Task: Search one way flight ticket for 2 adults, 2 infants in seat and 1 infant on lap in first from Trenton: Trenton Mercer Airport to Laramie: Laramie Regional Airport on 8-3-2023. Choice of flights is Frontier. Number of bags: 1 carry on bag and 5 checked bags. Price is upto 100000. Outbound departure time preference is 11:30. Return departure time preference is 0:00.
Action: Mouse moved to (252, 331)
Screenshot: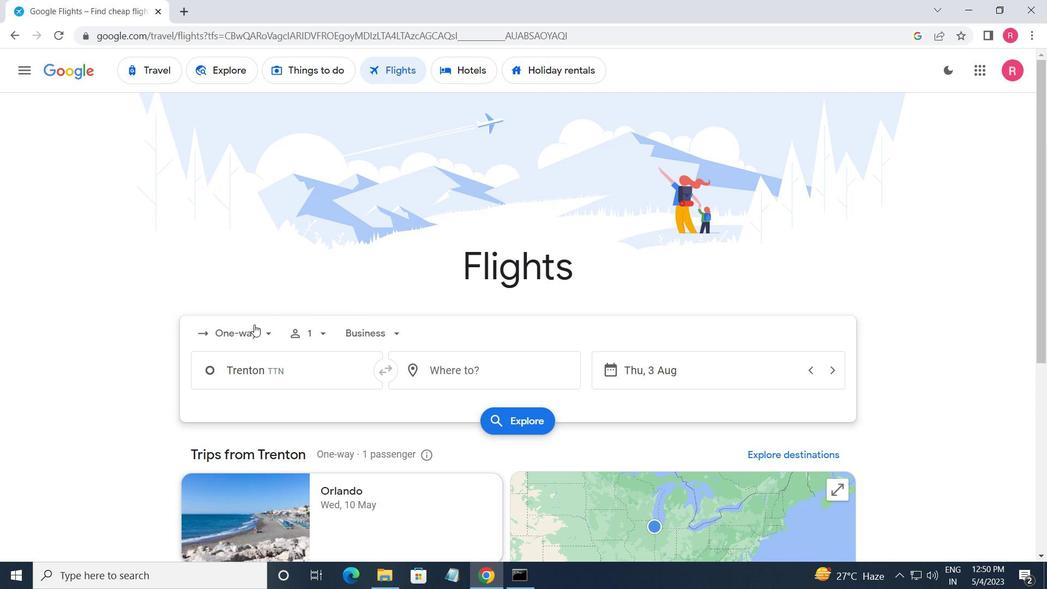 
Action: Mouse pressed left at (252, 331)
Screenshot: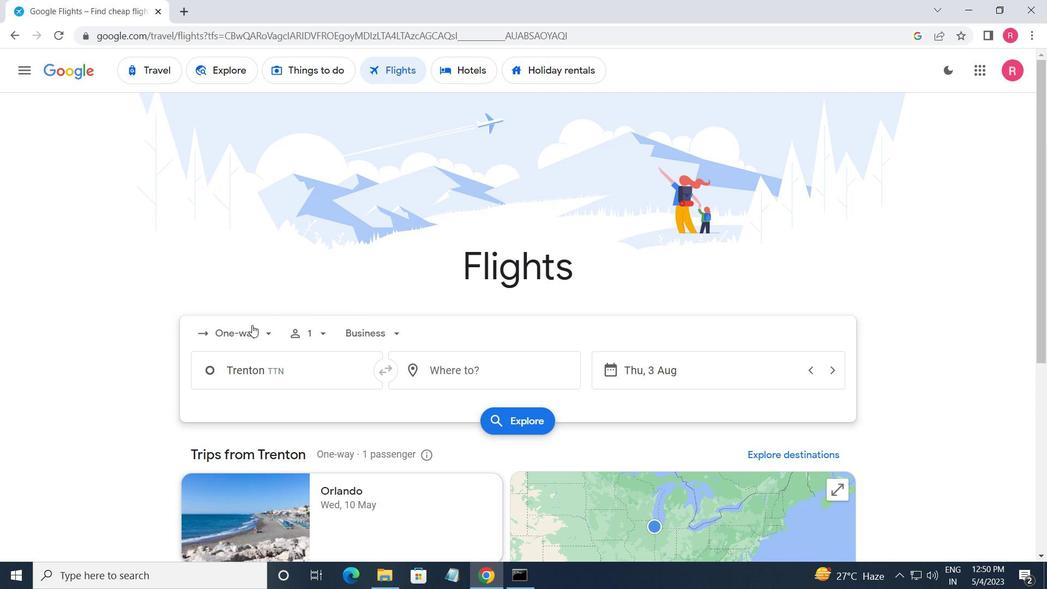 
Action: Mouse moved to (260, 342)
Screenshot: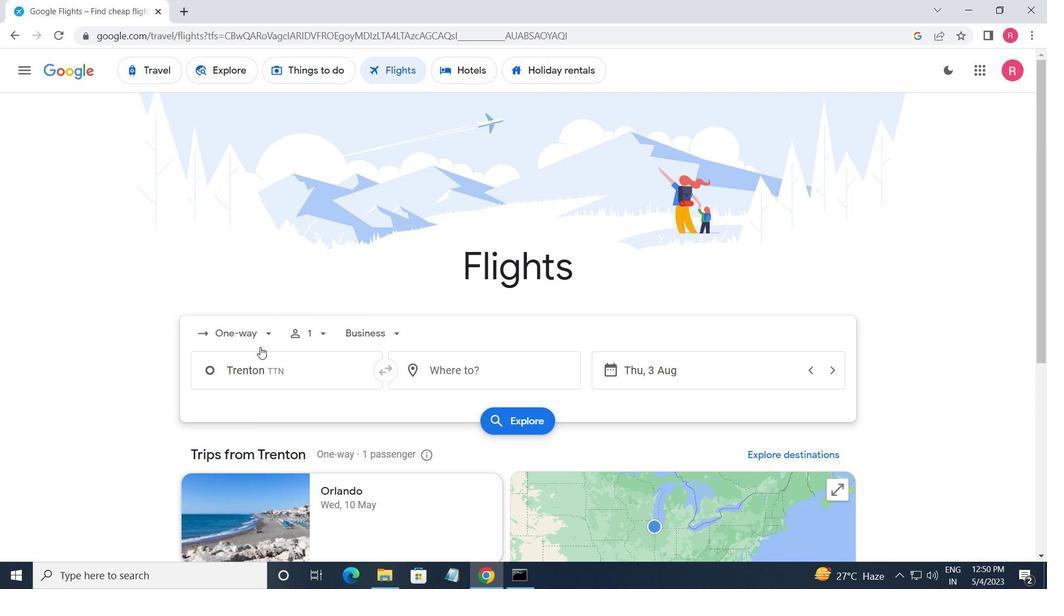 
Action: Mouse pressed left at (260, 342)
Screenshot: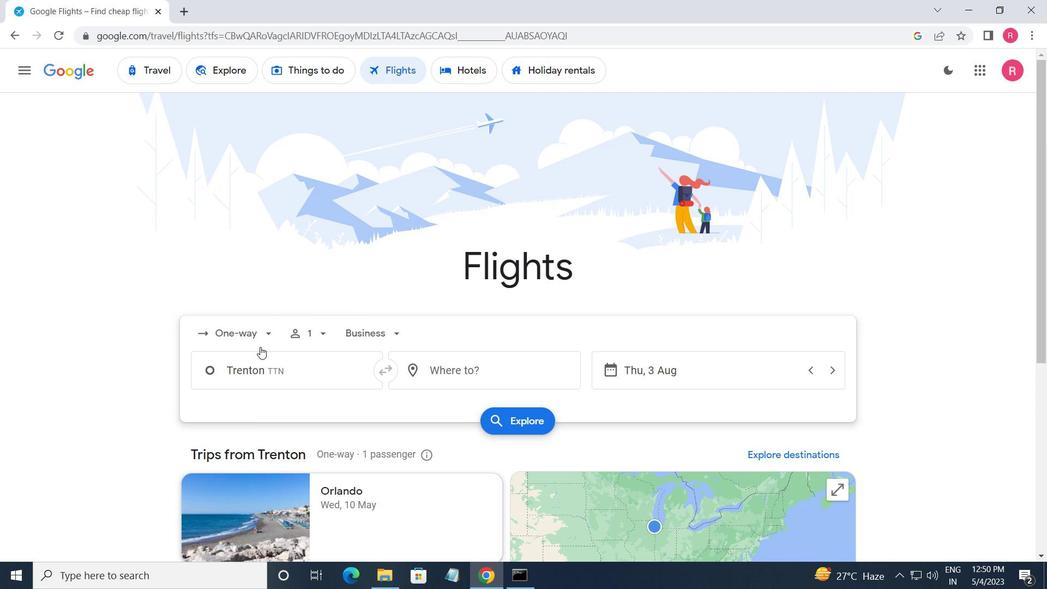 
Action: Mouse moved to (306, 342)
Screenshot: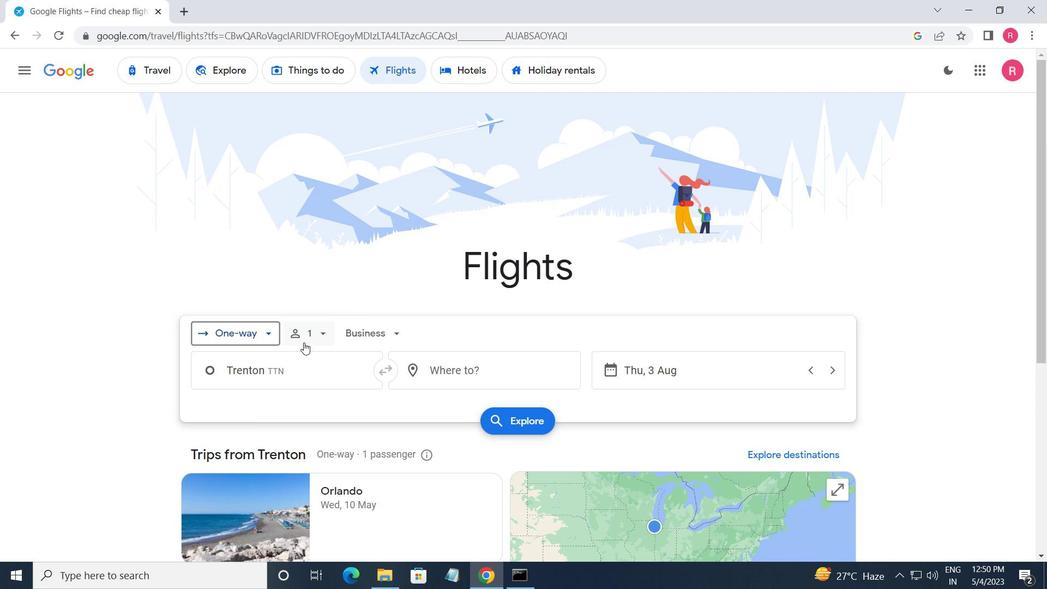 
Action: Mouse pressed left at (306, 342)
Screenshot: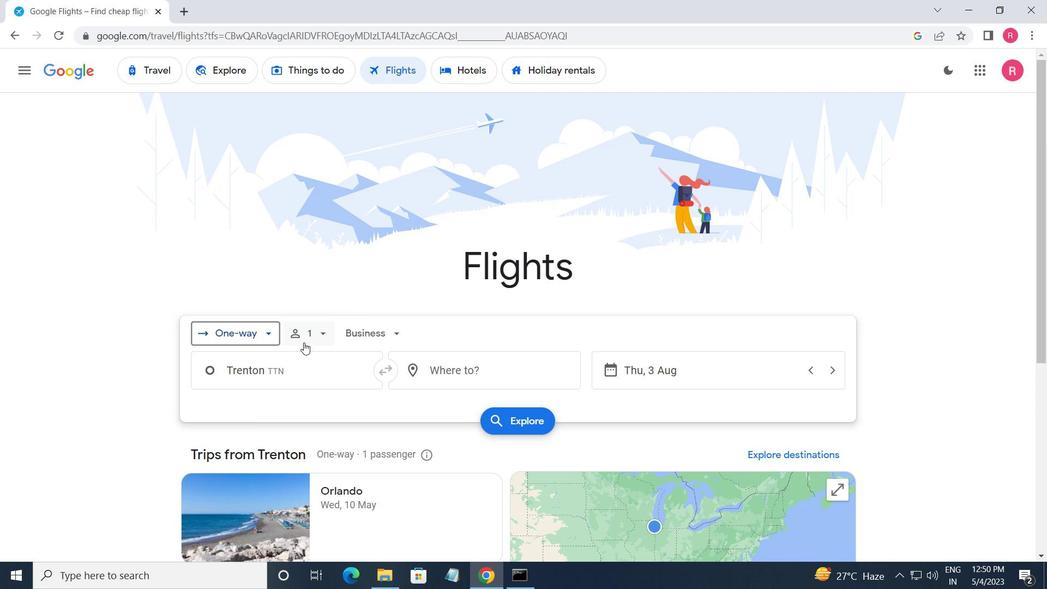 
Action: Mouse moved to (424, 368)
Screenshot: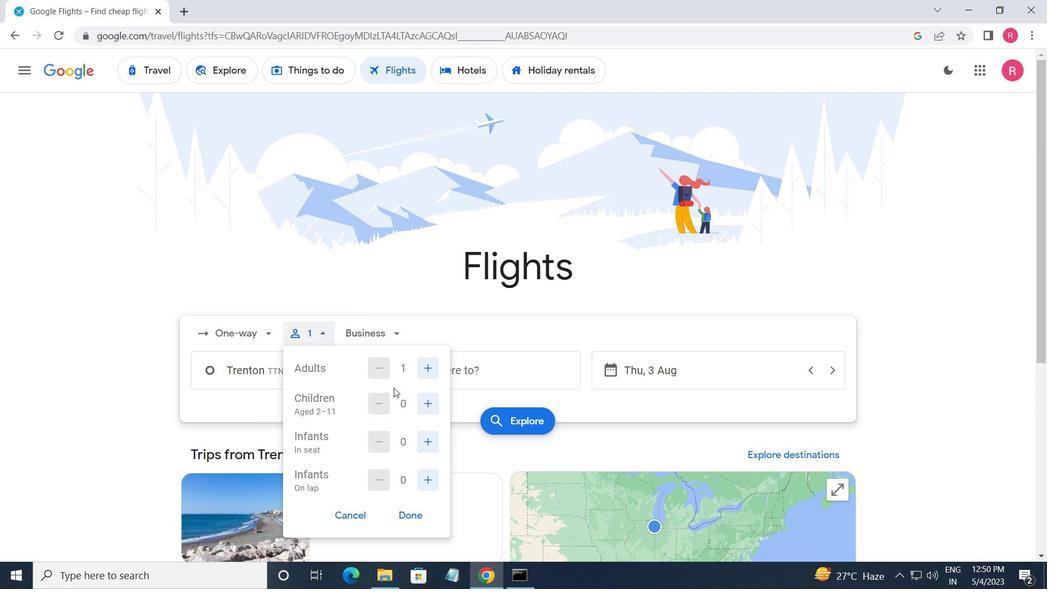 
Action: Mouse pressed left at (424, 368)
Screenshot: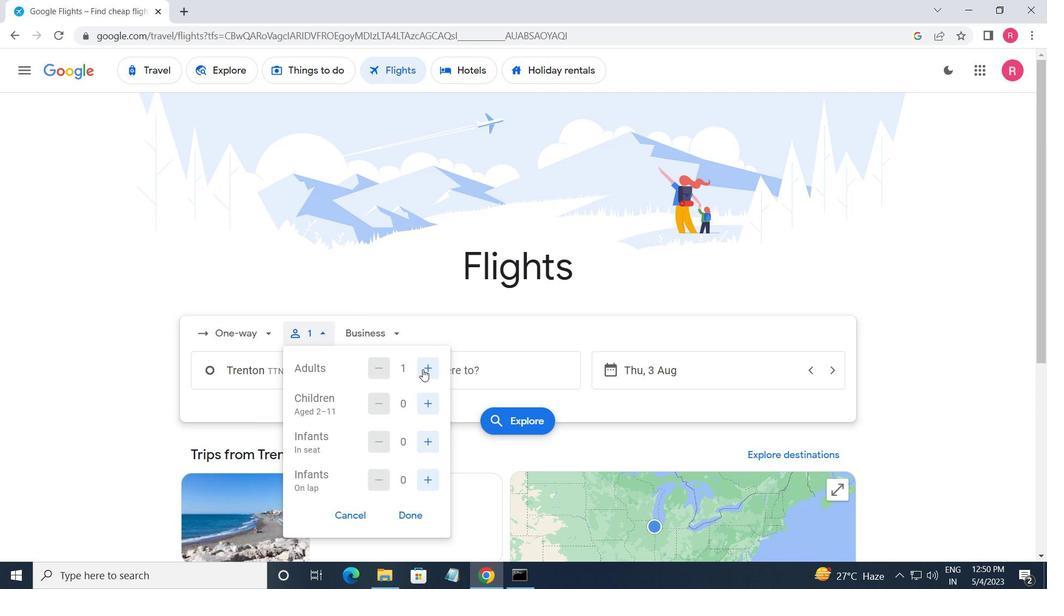 
Action: Mouse moved to (424, 402)
Screenshot: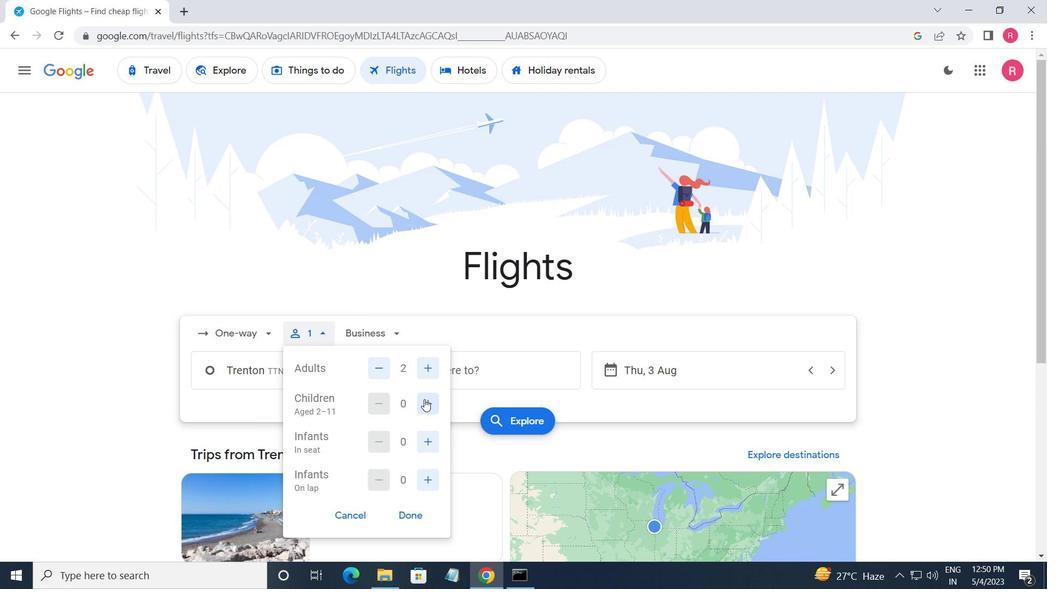 
Action: Mouse pressed left at (424, 402)
Screenshot: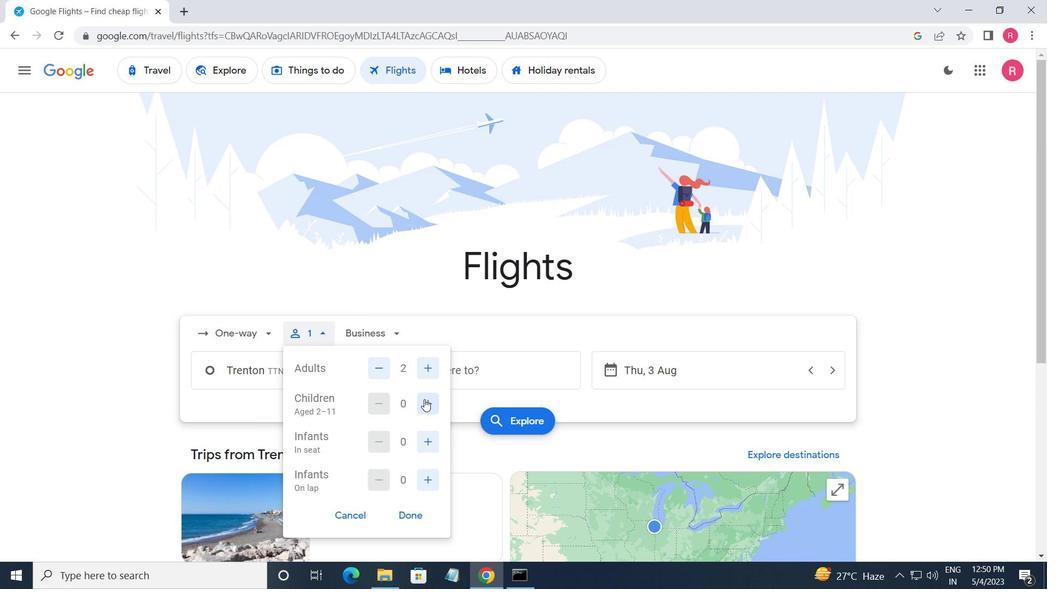 
Action: Mouse moved to (424, 403)
Screenshot: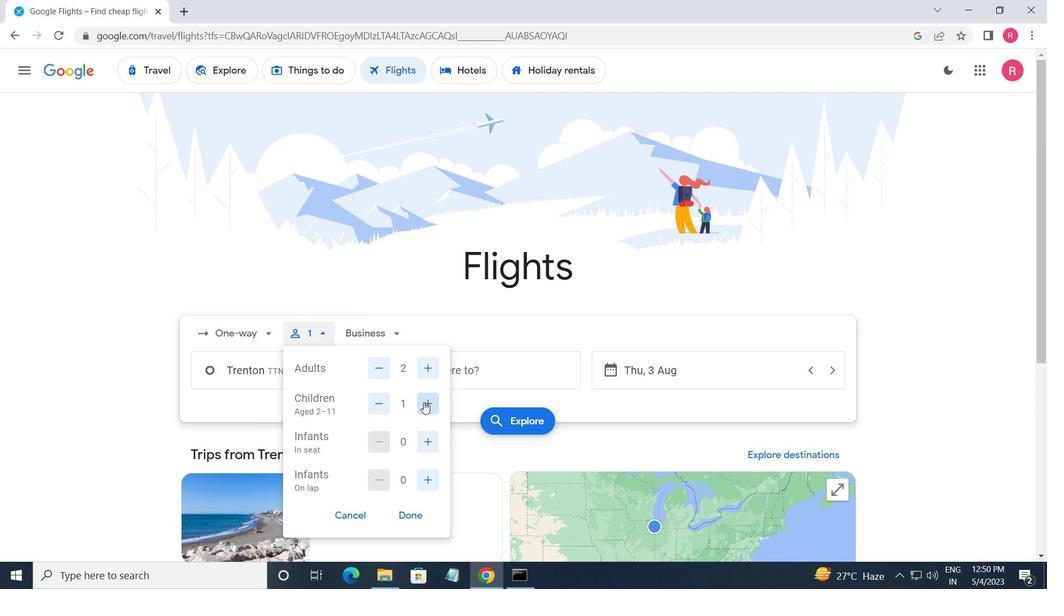
Action: Mouse pressed left at (424, 403)
Screenshot: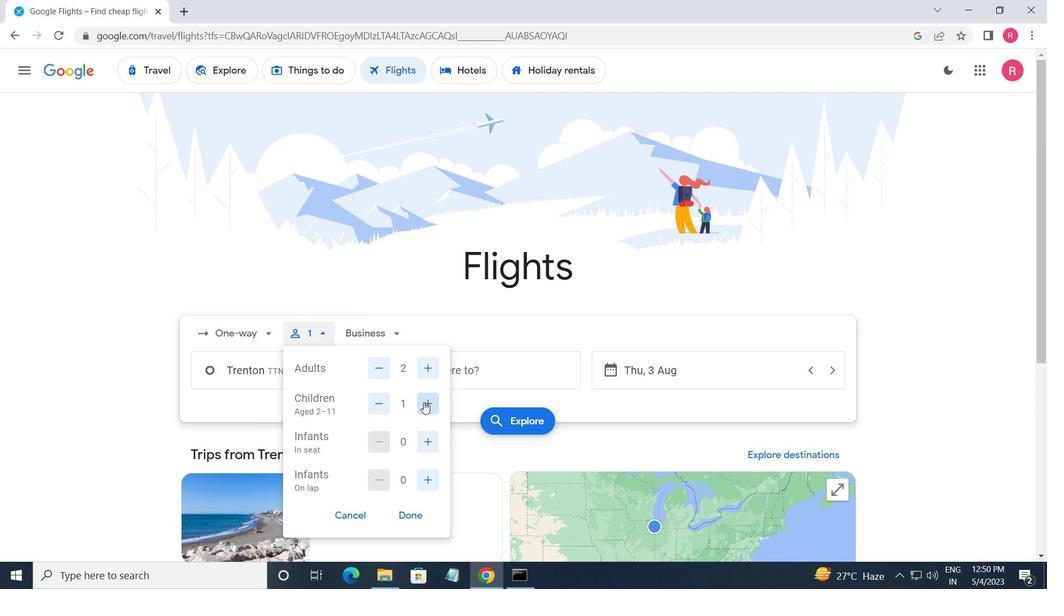 
Action: Mouse moved to (426, 431)
Screenshot: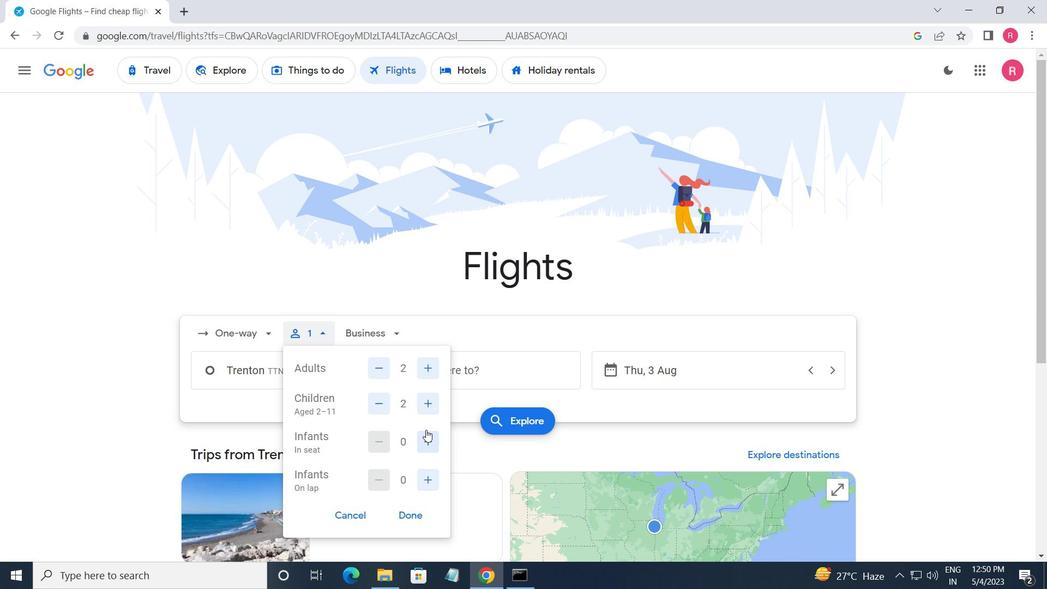 
Action: Mouse pressed left at (426, 431)
Screenshot: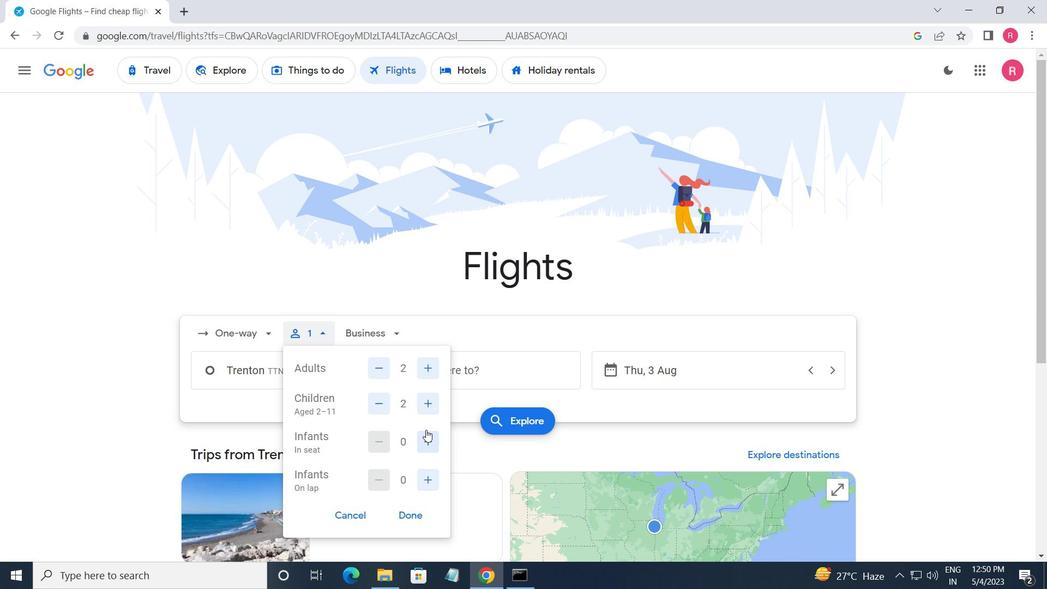 
Action: Mouse moved to (379, 335)
Screenshot: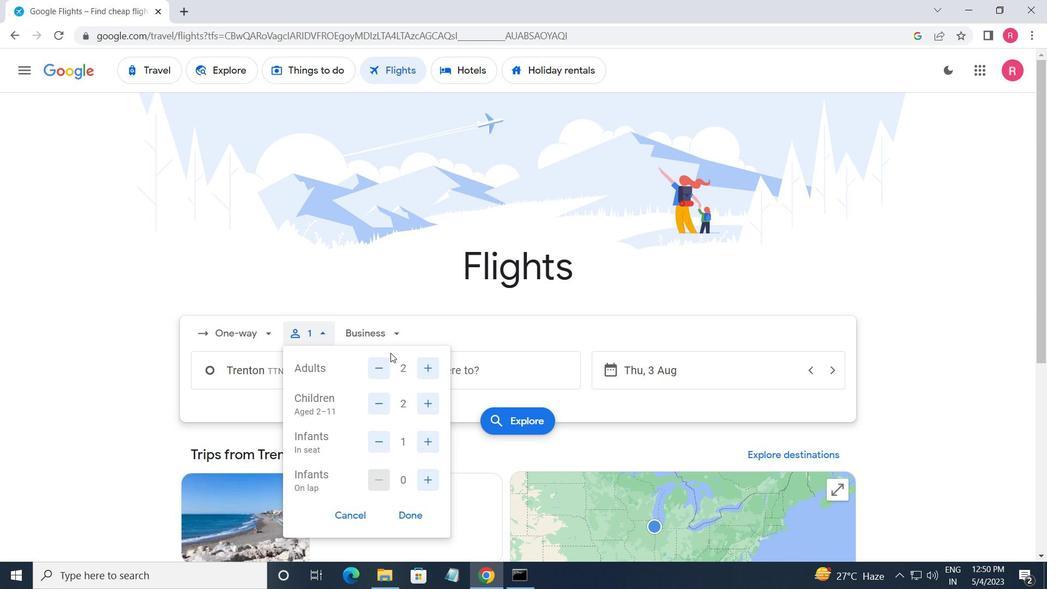 
Action: Mouse pressed left at (379, 335)
Screenshot: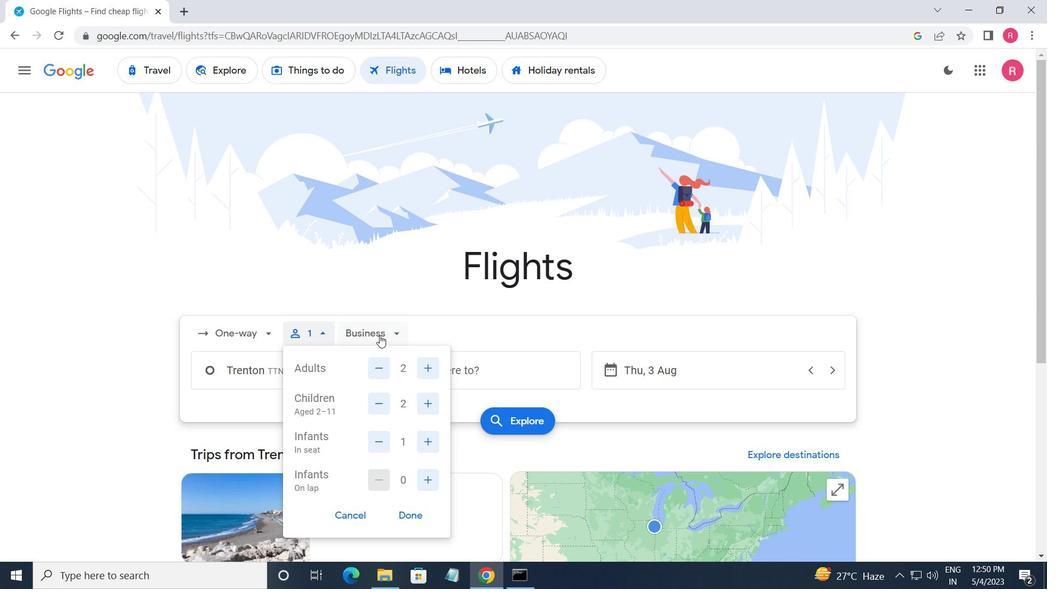 
Action: Mouse moved to (393, 461)
Screenshot: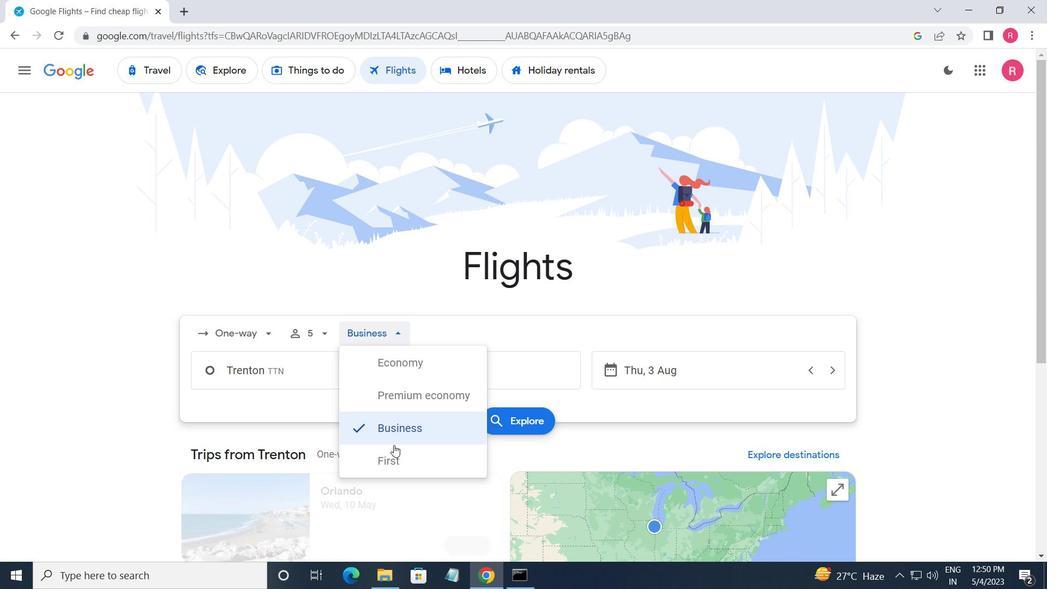 
Action: Mouse pressed left at (393, 461)
Screenshot: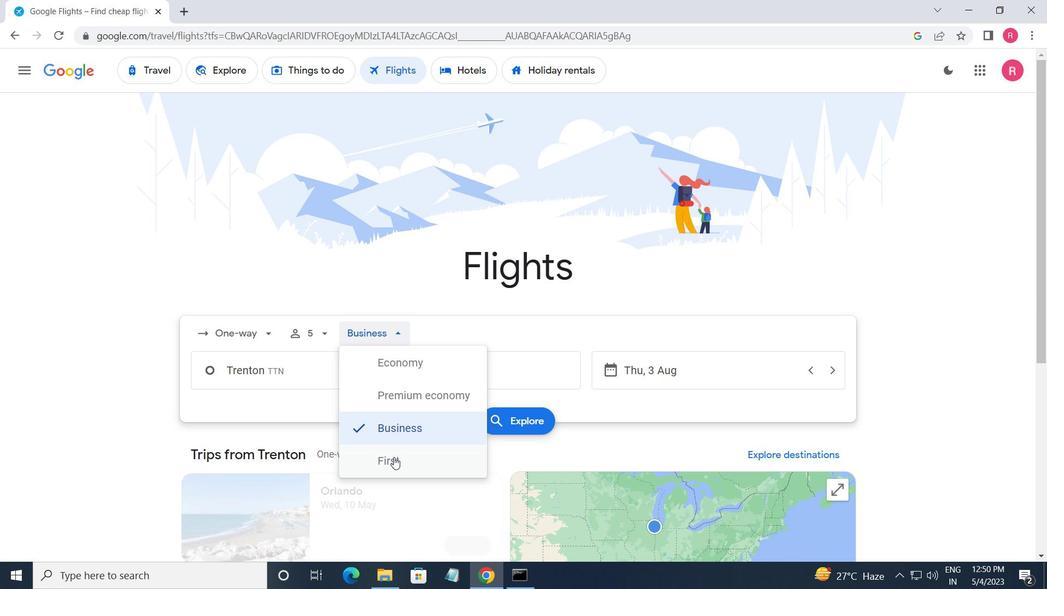 
Action: Mouse moved to (298, 378)
Screenshot: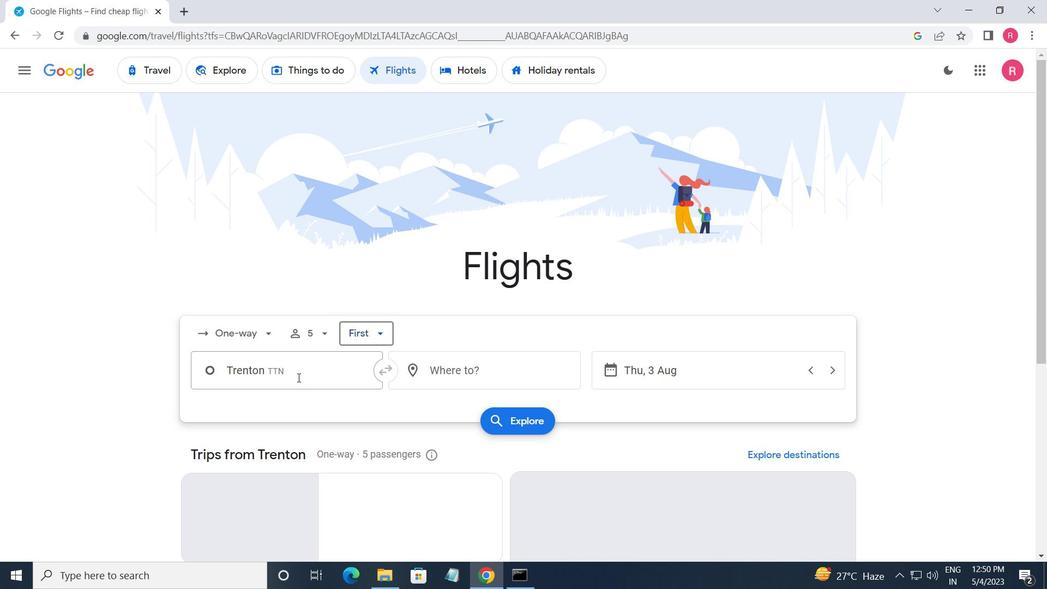 
Action: Mouse pressed left at (298, 378)
Screenshot: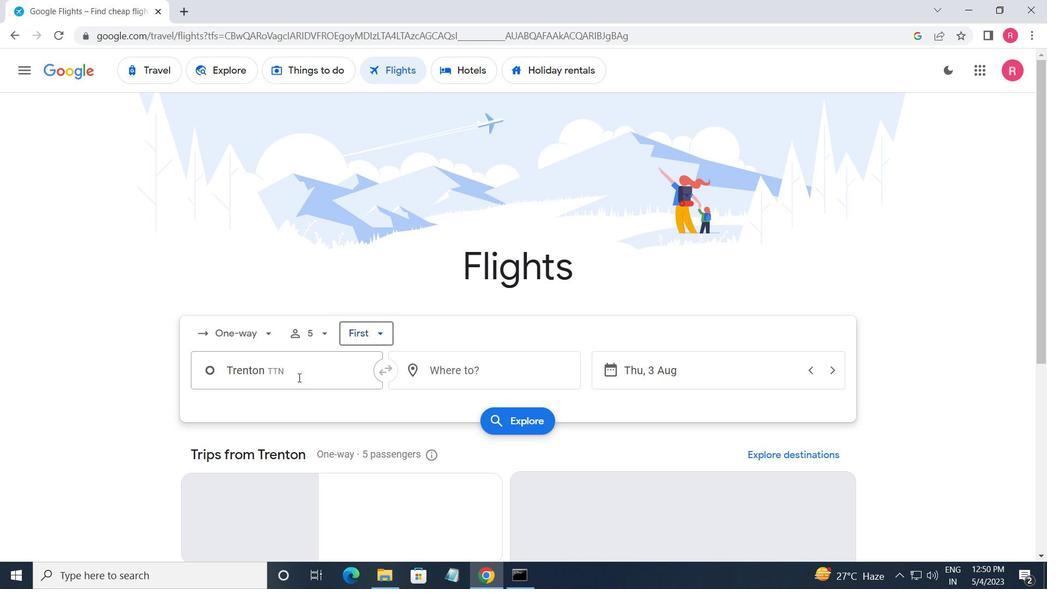 
Action: Mouse moved to (321, 441)
Screenshot: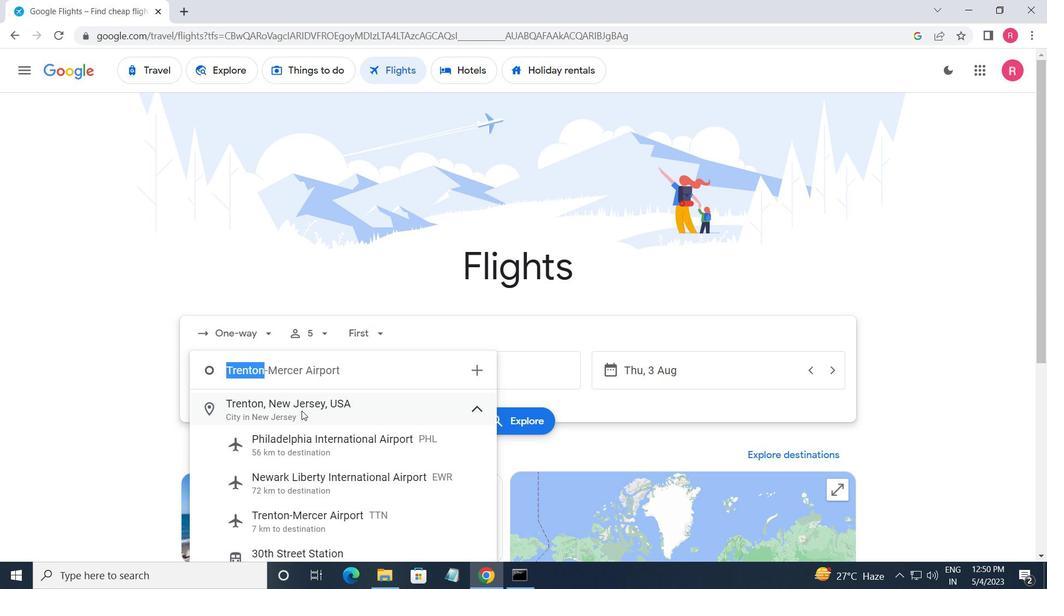 
Action: Mouse scrolled (321, 440) with delta (0, 0)
Screenshot: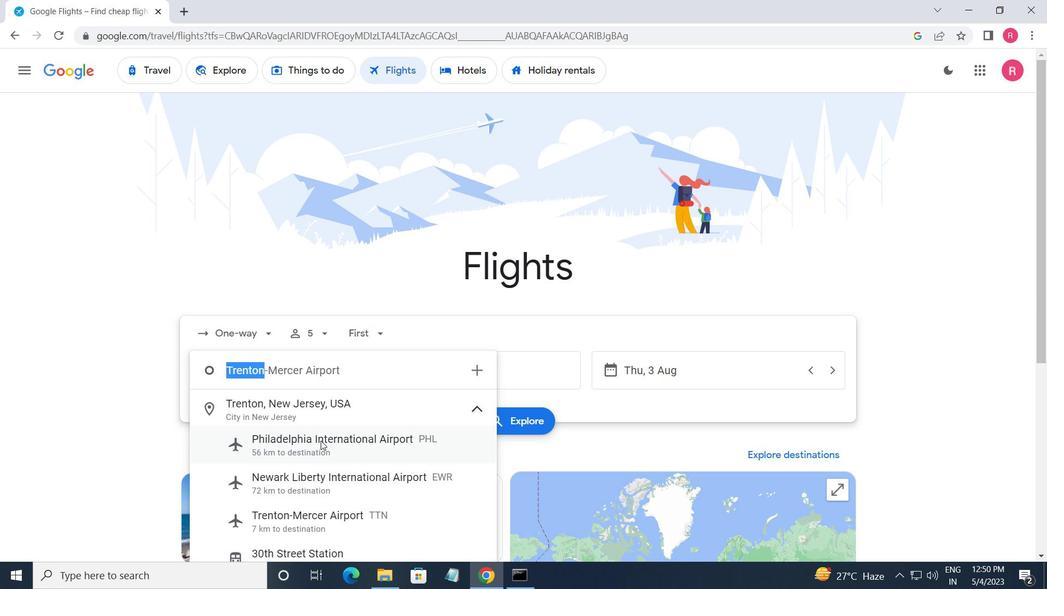 
Action: Mouse moved to (326, 439)
Screenshot: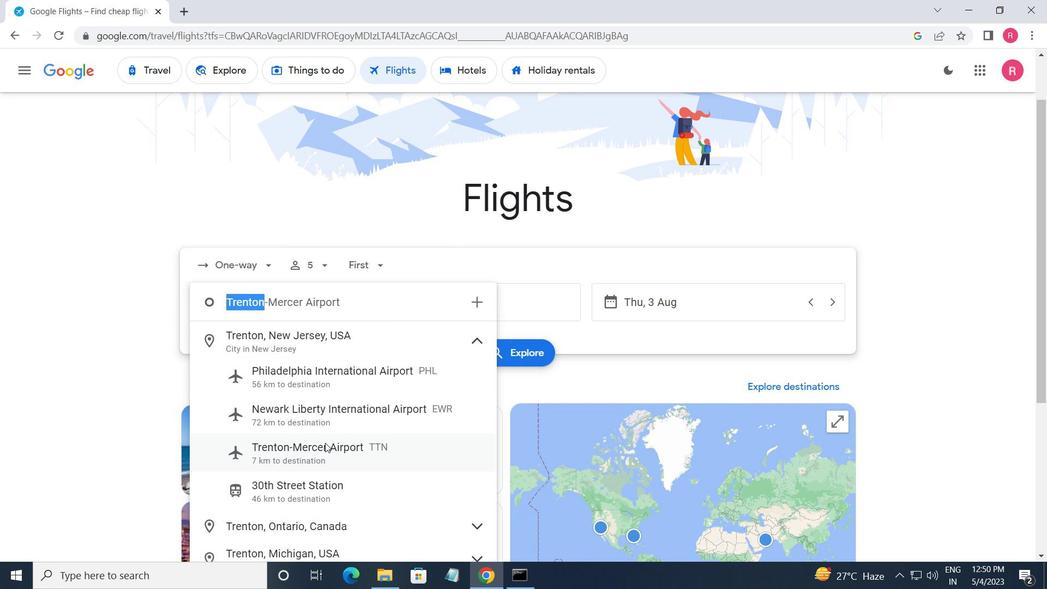 
Action: Mouse pressed left at (326, 439)
Screenshot: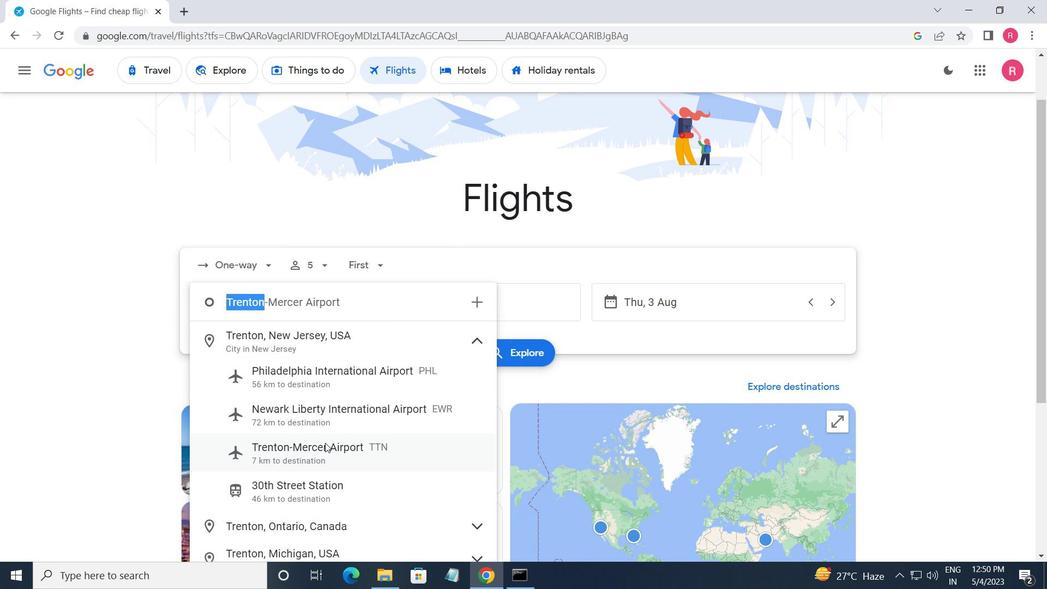 
Action: Mouse moved to (430, 308)
Screenshot: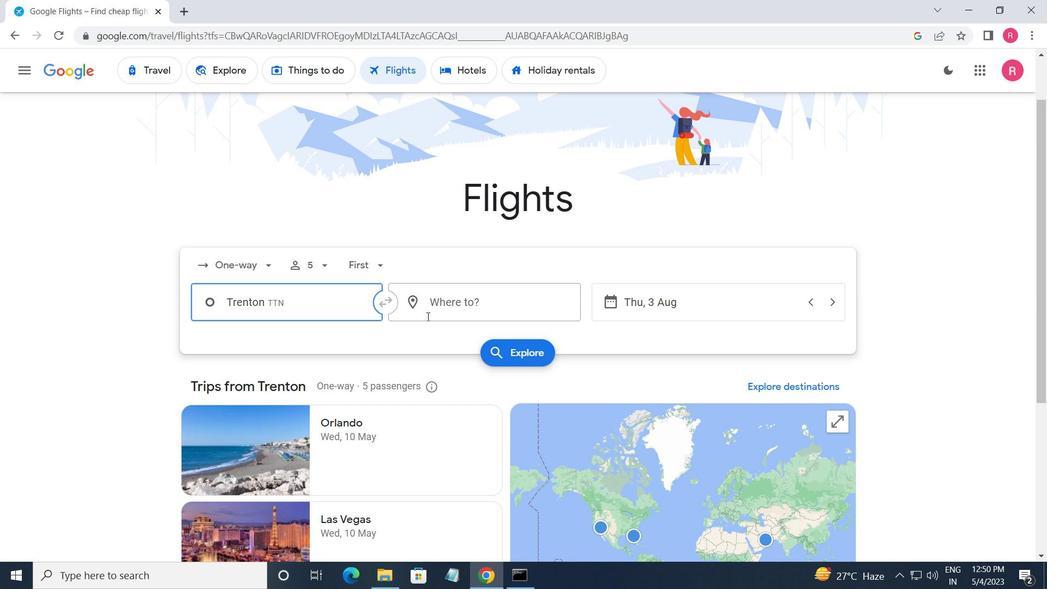 
Action: Mouse pressed left at (430, 308)
Screenshot: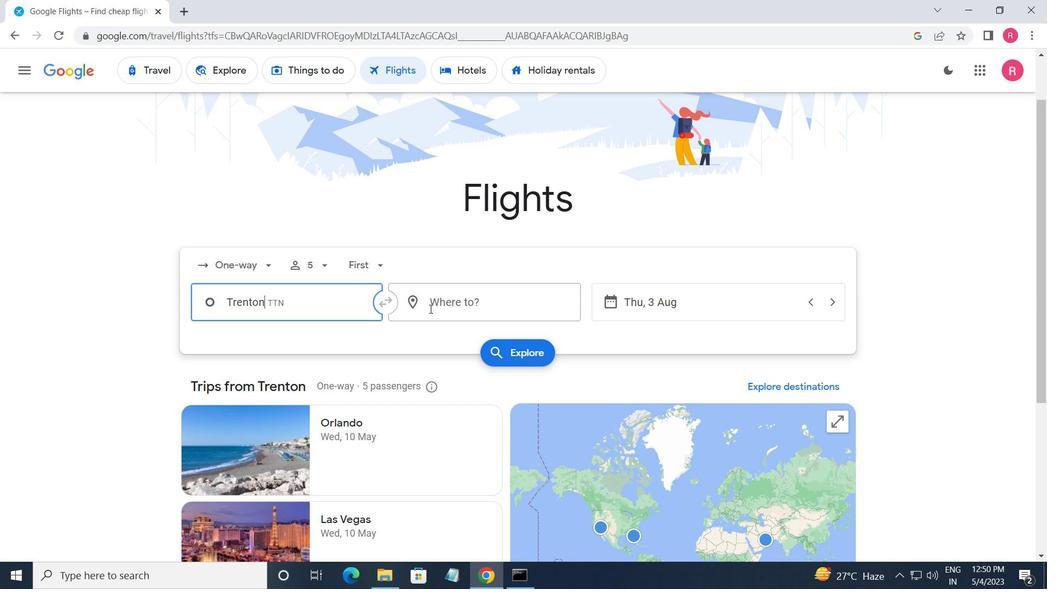 
Action: Mouse moved to (463, 438)
Screenshot: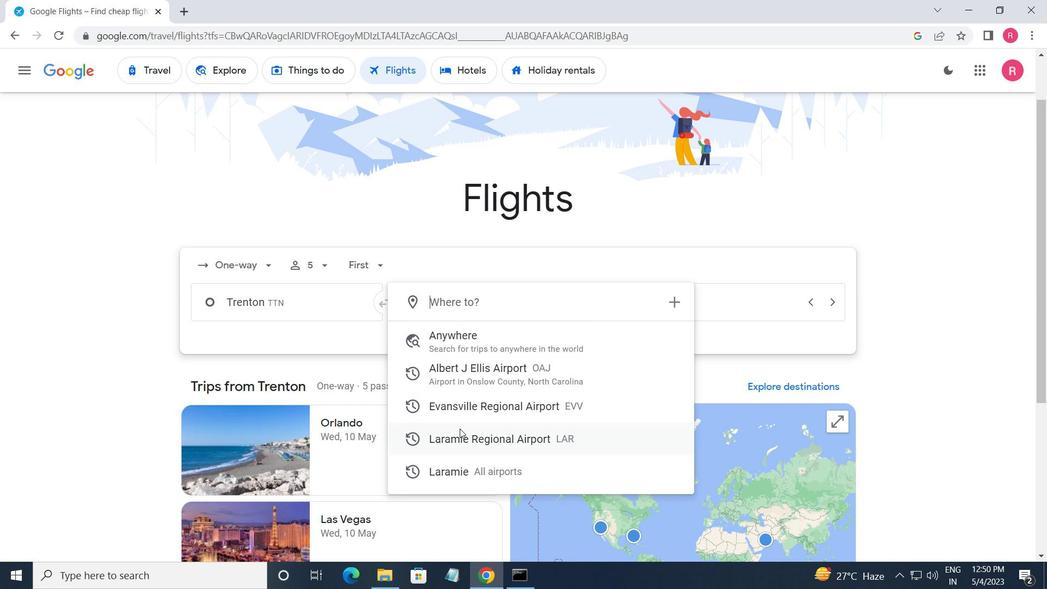 
Action: Mouse pressed left at (463, 438)
Screenshot: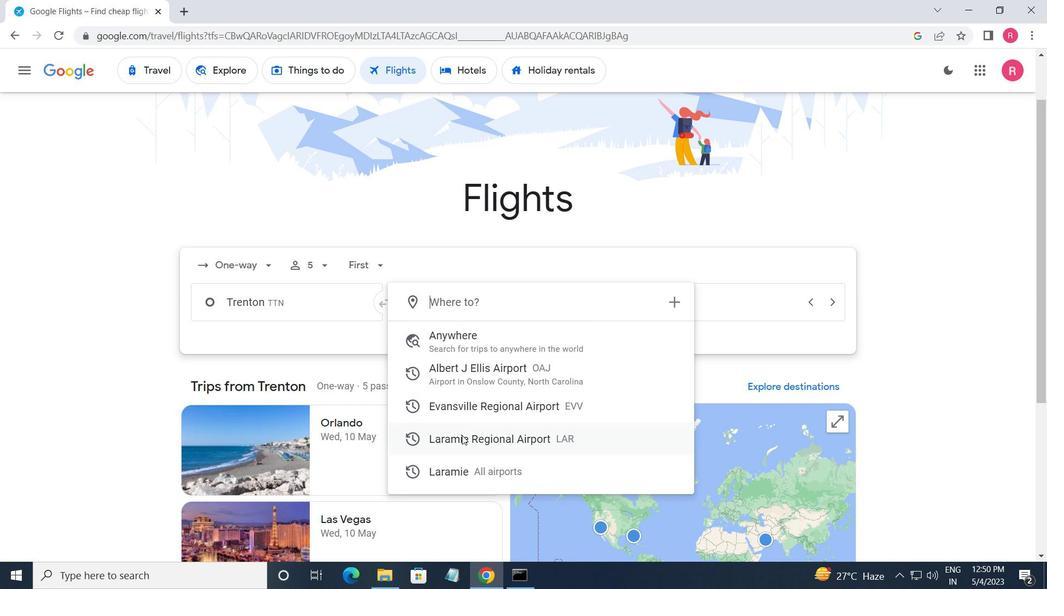 
Action: Mouse moved to (690, 302)
Screenshot: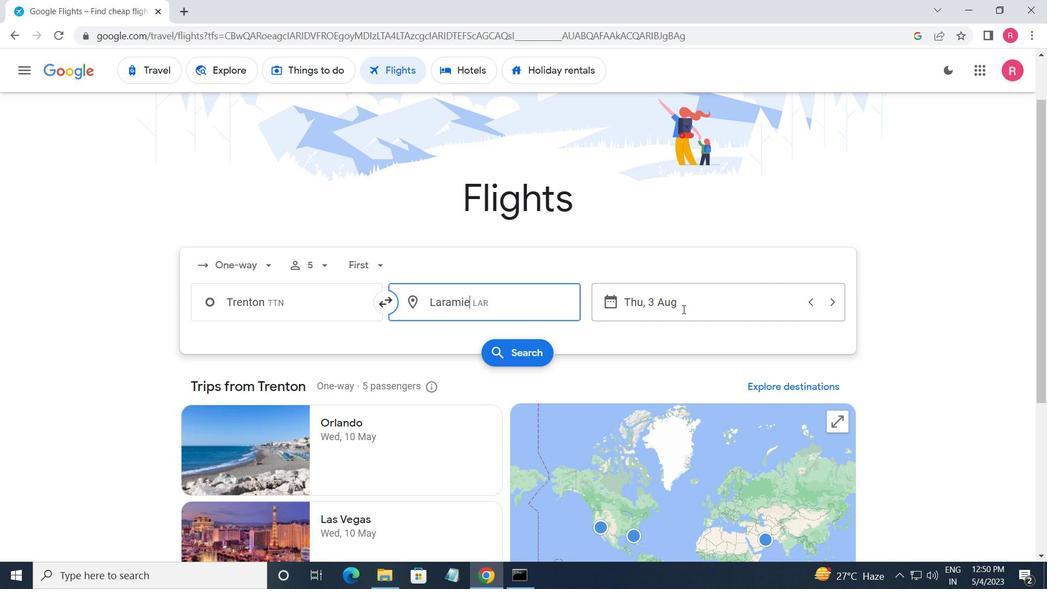 
Action: Mouse pressed left at (690, 302)
Screenshot: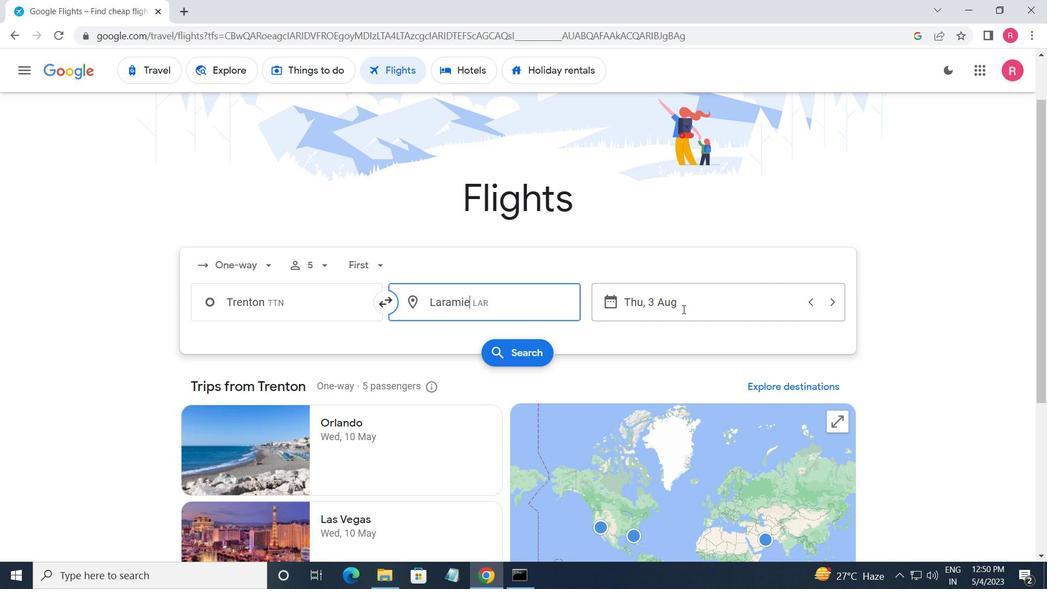 
Action: Mouse moved to (491, 314)
Screenshot: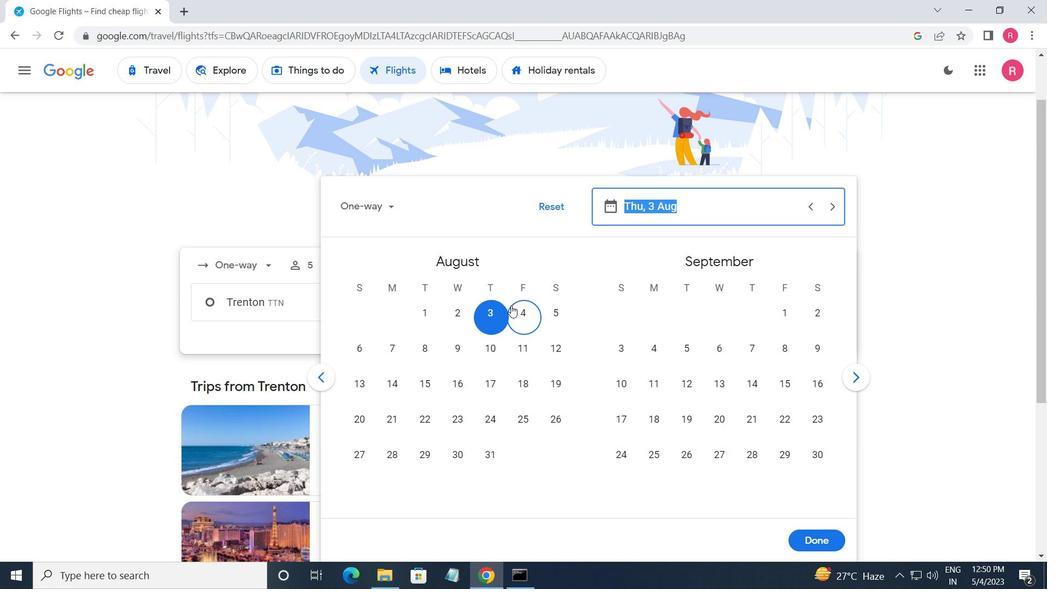 
Action: Mouse pressed left at (491, 314)
Screenshot: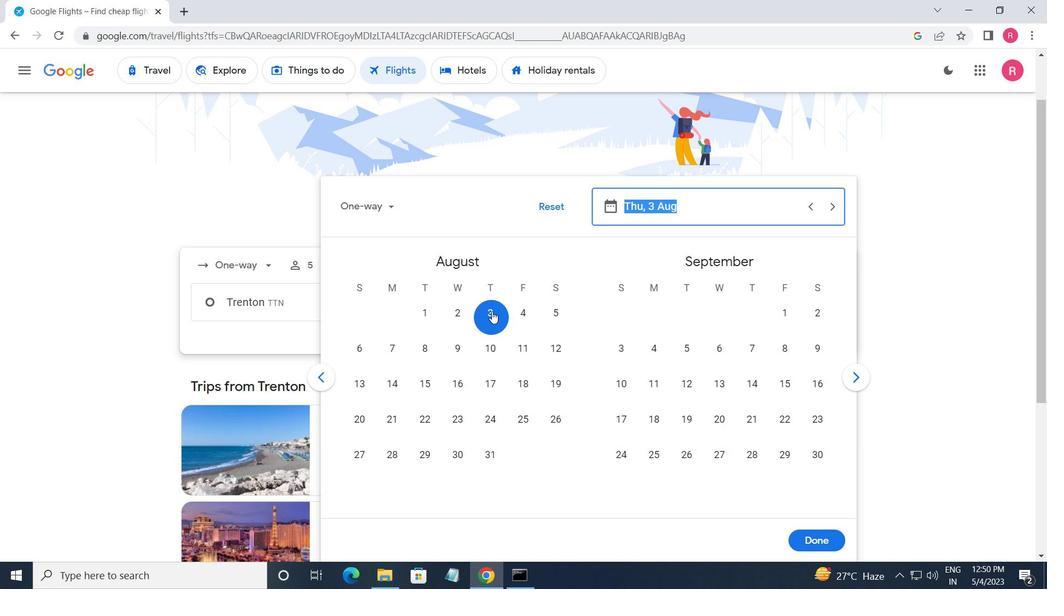 
Action: Mouse moved to (821, 550)
Screenshot: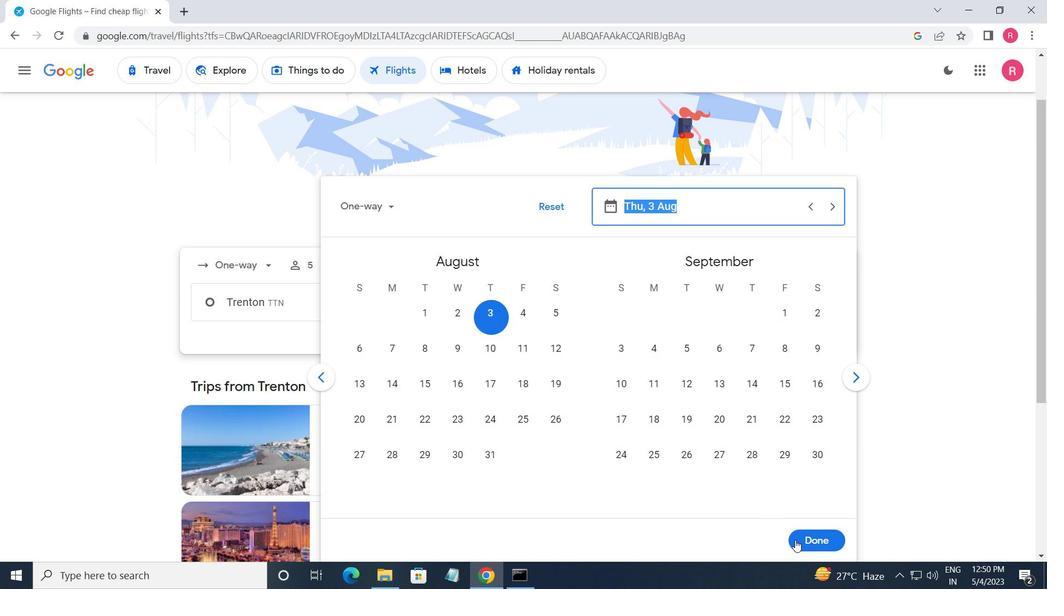 
Action: Mouse pressed left at (821, 550)
Screenshot: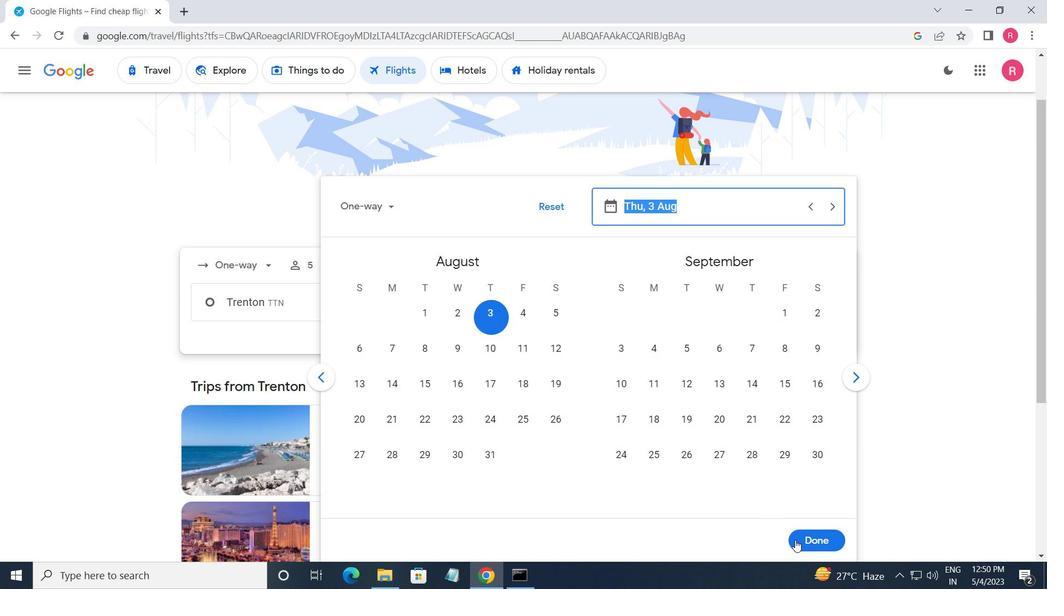 
Action: Mouse moved to (498, 354)
Screenshot: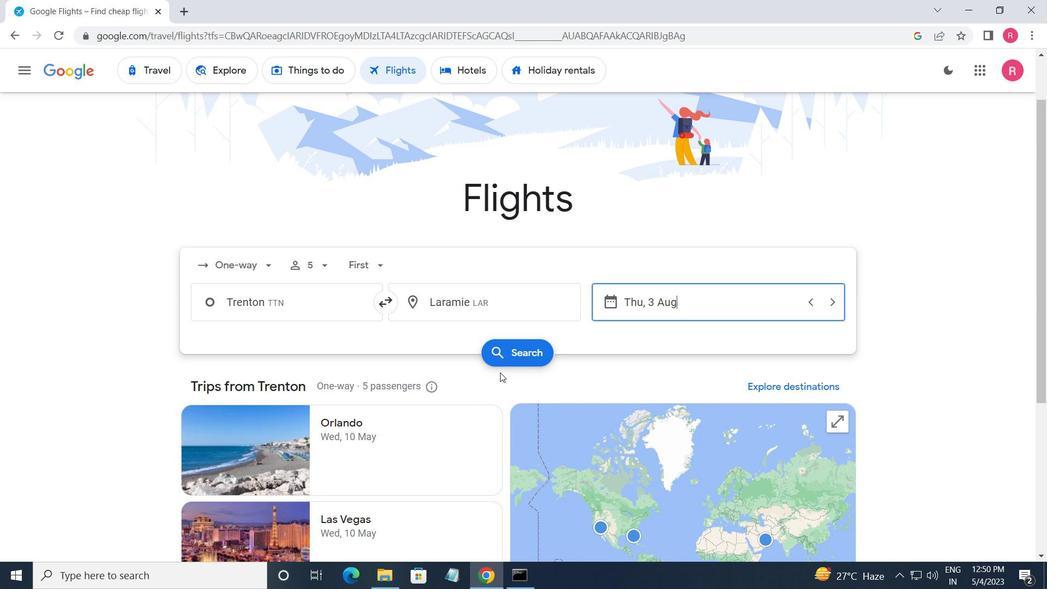 
Action: Mouse pressed left at (498, 354)
Screenshot: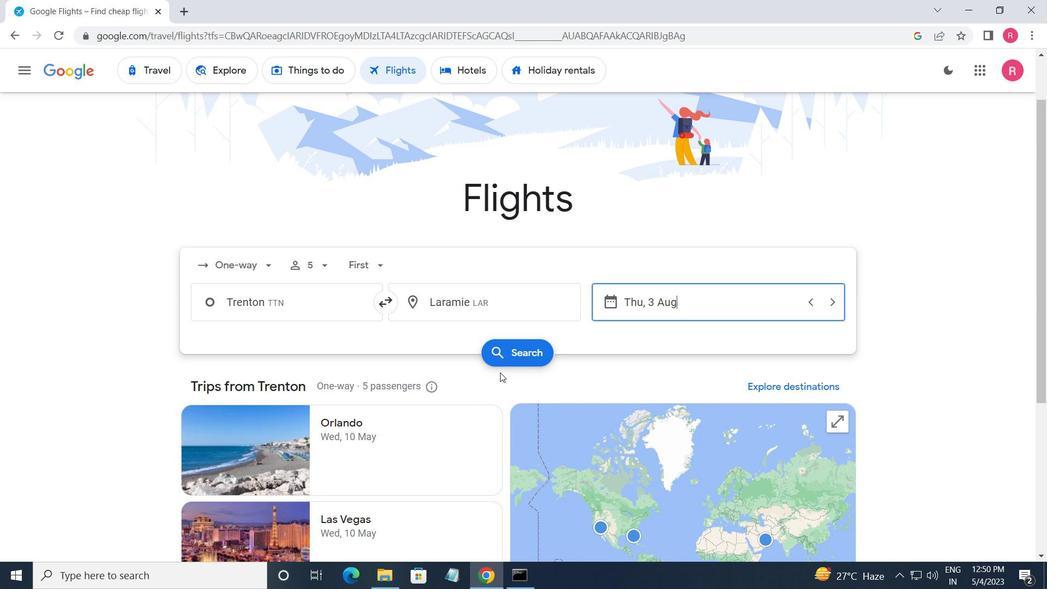 
Action: Mouse moved to (200, 210)
Screenshot: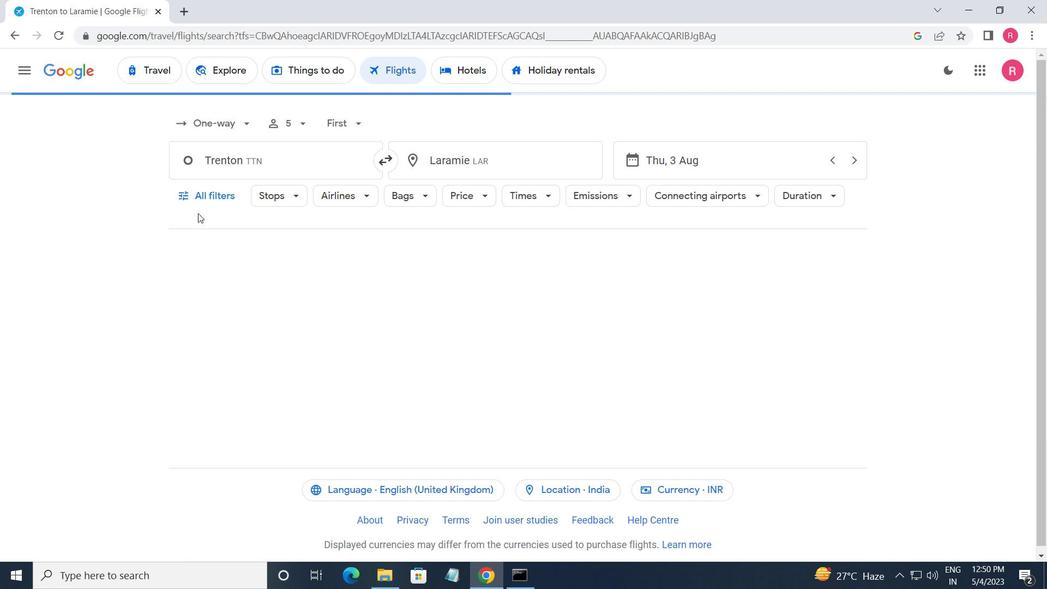 
Action: Mouse pressed left at (200, 210)
Screenshot: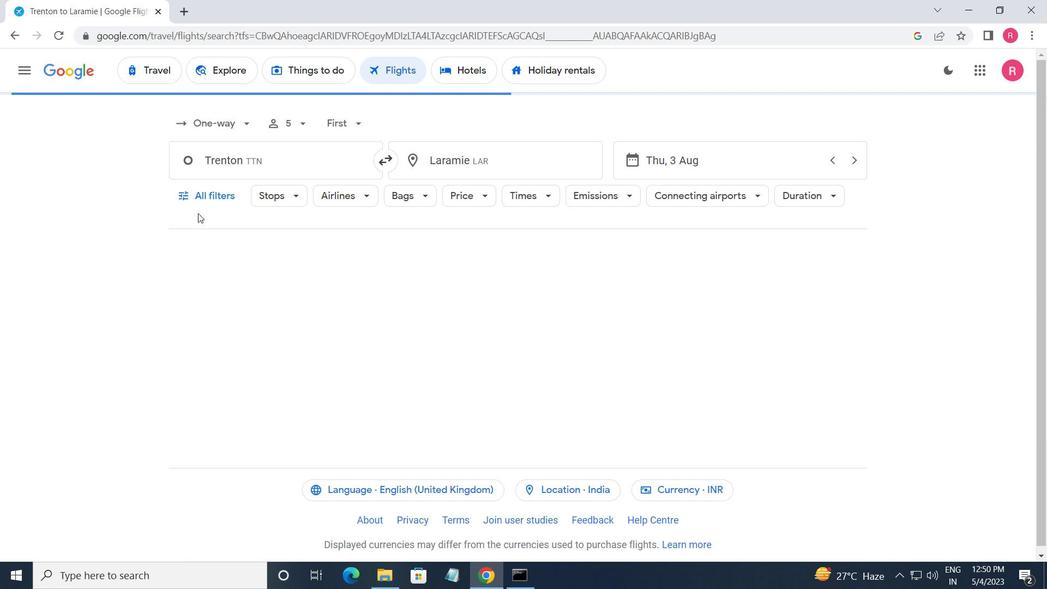 
Action: Mouse moved to (248, 347)
Screenshot: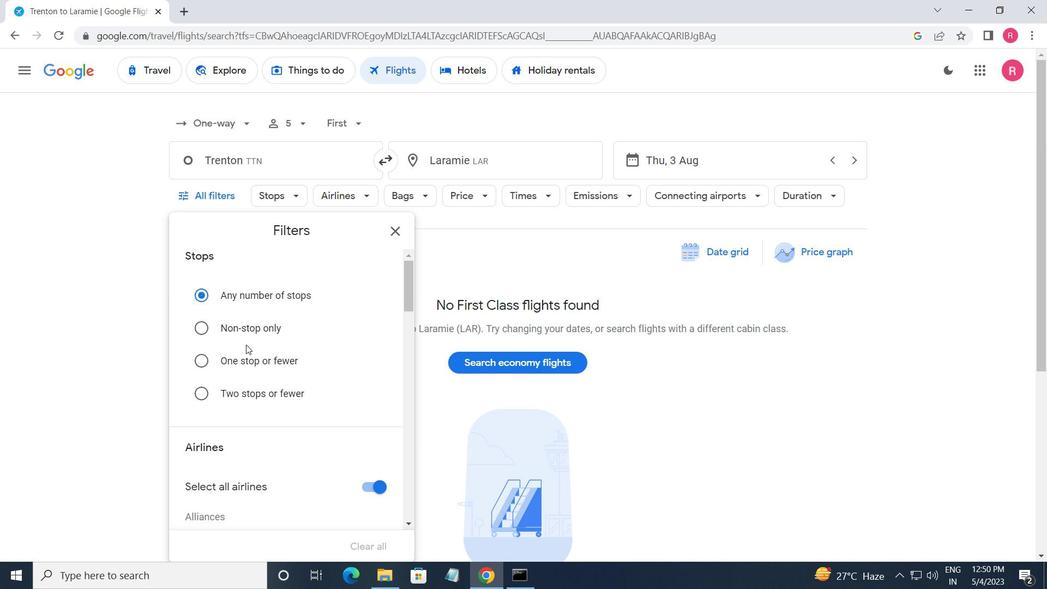 
Action: Mouse scrolled (248, 346) with delta (0, 0)
Screenshot: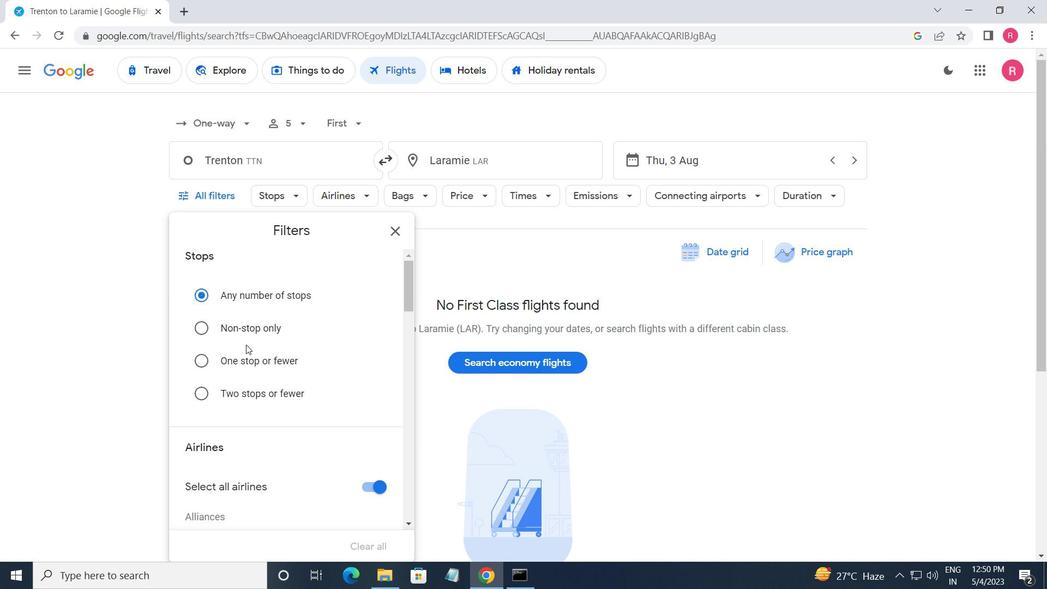 
Action: Mouse moved to (251, 349)
Screenshot: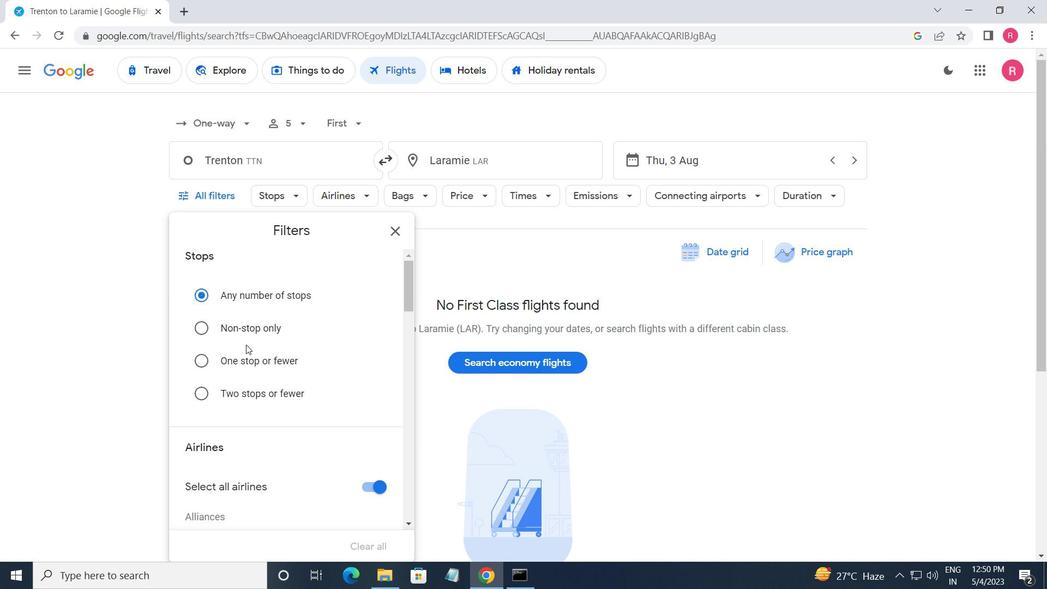 
Action: Mouse scrolled (251, 349) with delta (0, 0)
Screenshot: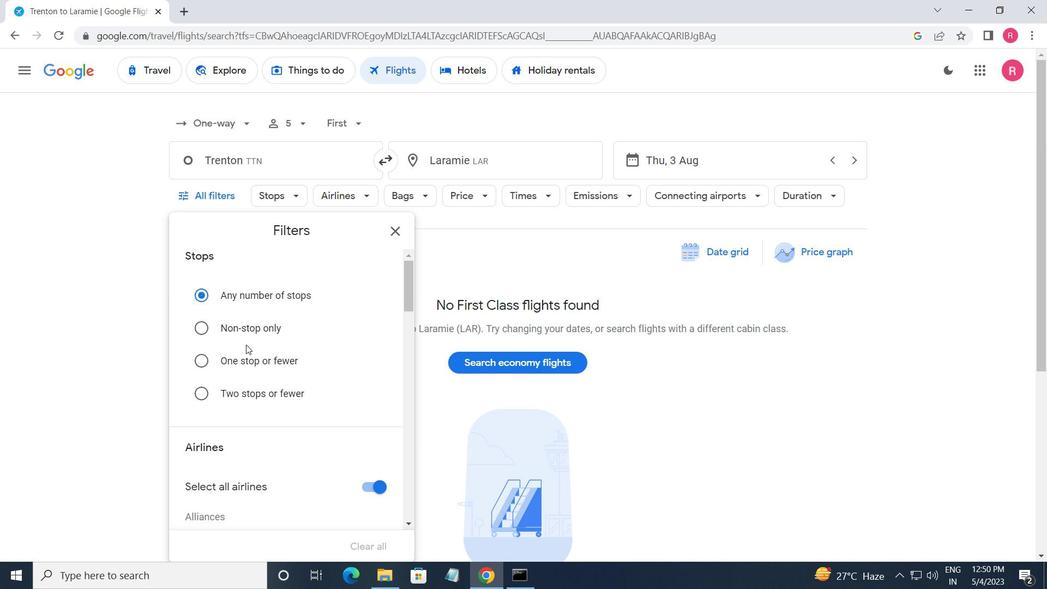 
Action: Mouse moved to (252, 349)
Screenshot: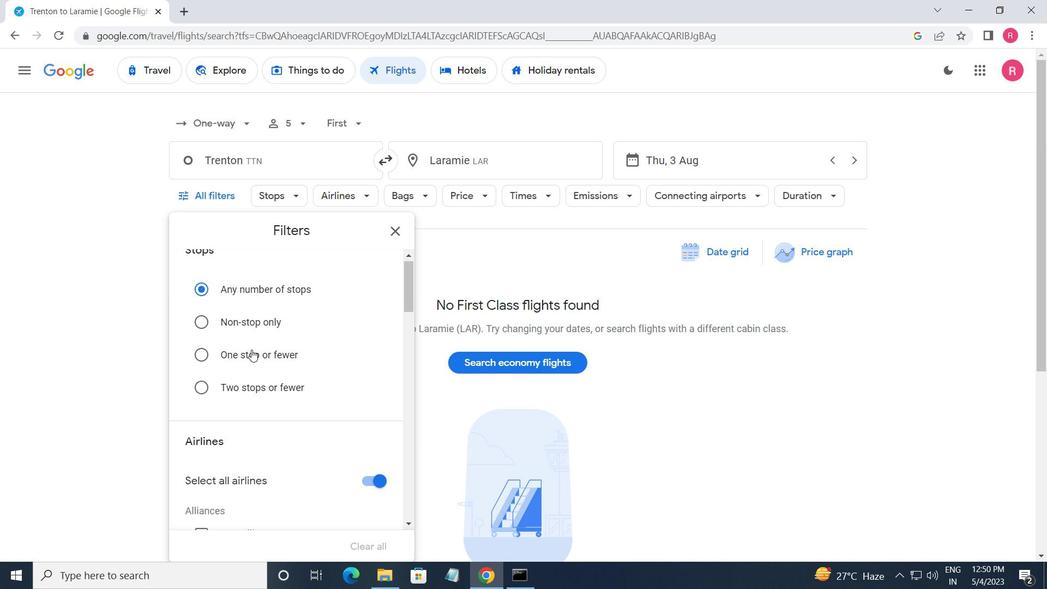
Action: Mouse scrolled (252, 349) with delta (0, 0)
Screenshot: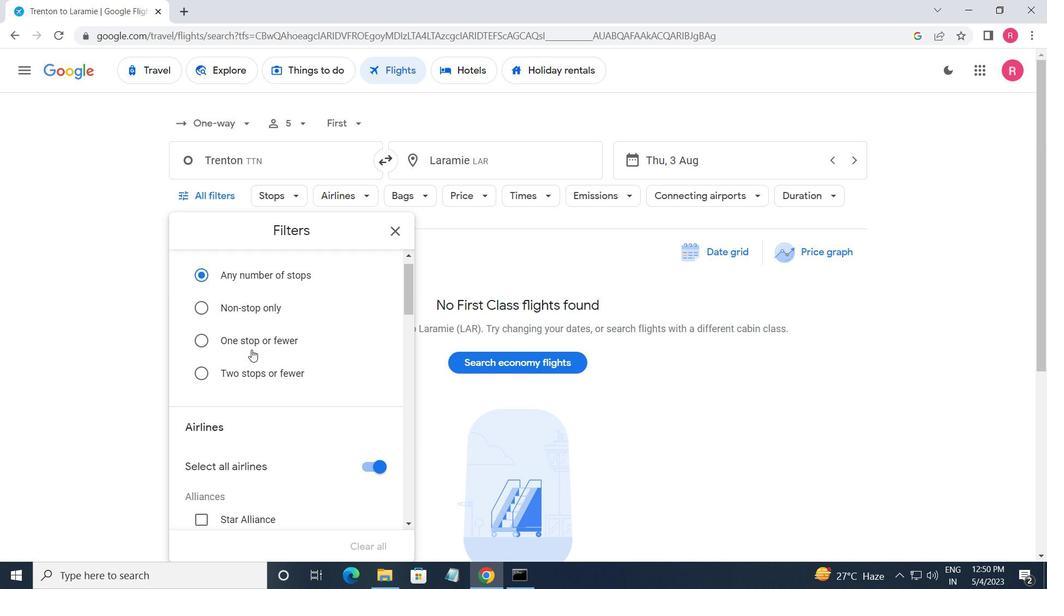 
Action: Mouse moved to (253, 349)
Screenshot: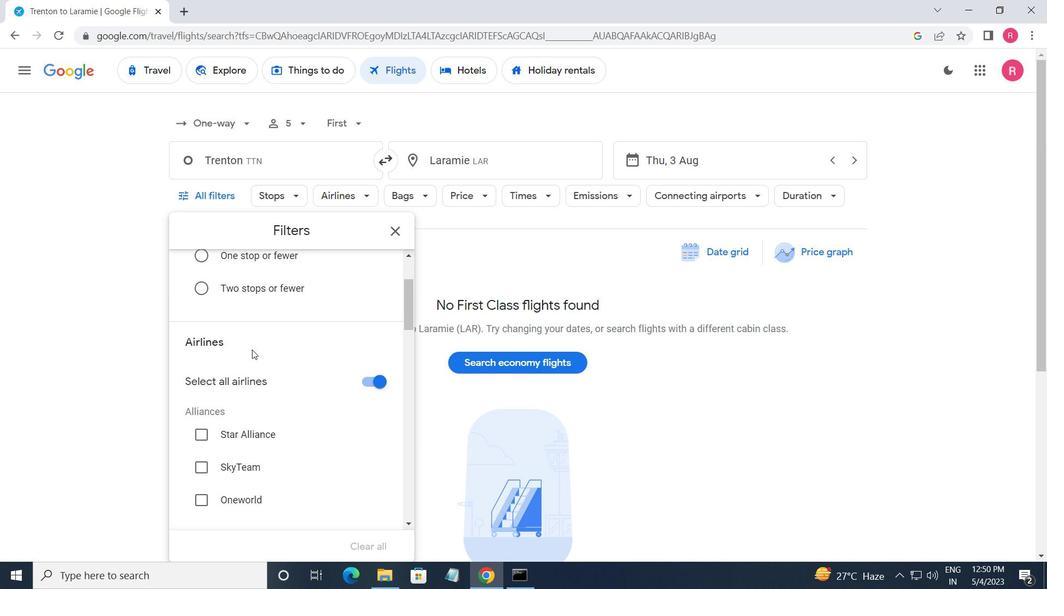 
Action: Mouse scrolled (253, 349) with delta (0, 0)
Screenshot: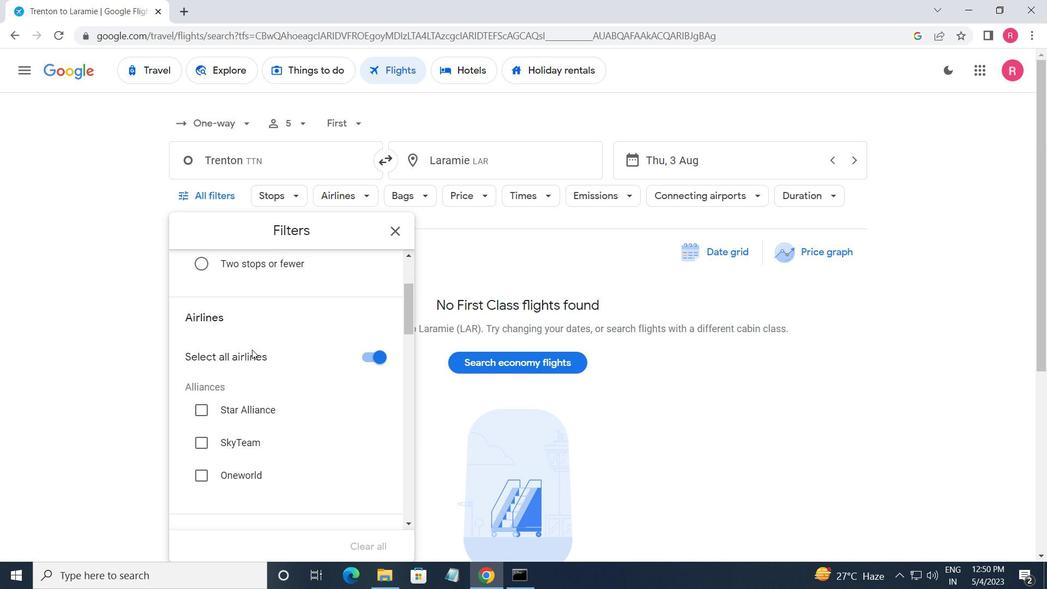 
Action: Mouse moved to (254, 345)
Screenshot: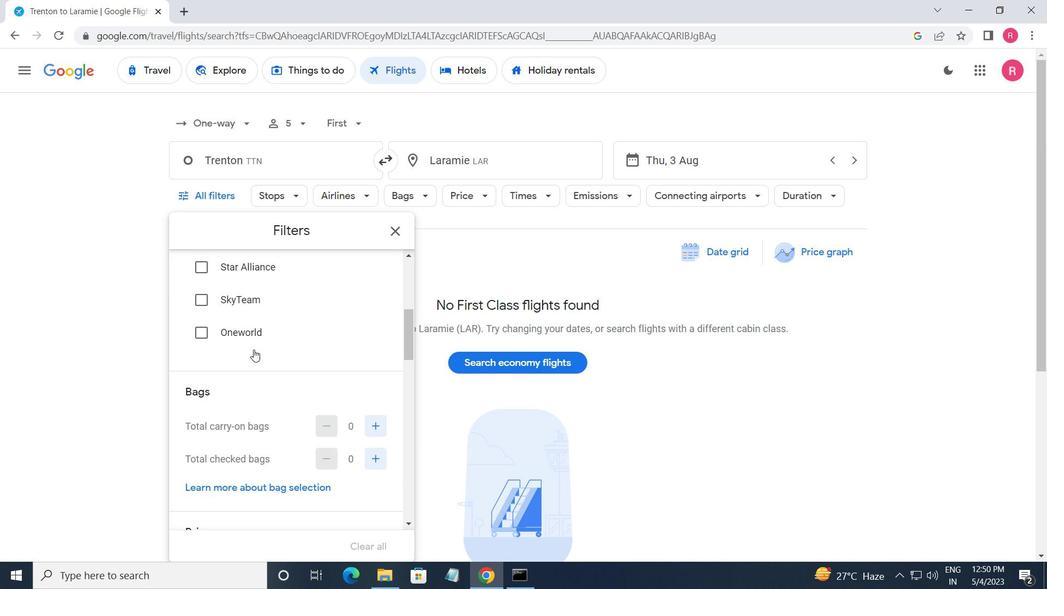 
Action: Mouse scrolled (254, 345) with delta (0, 0)
Screenshot: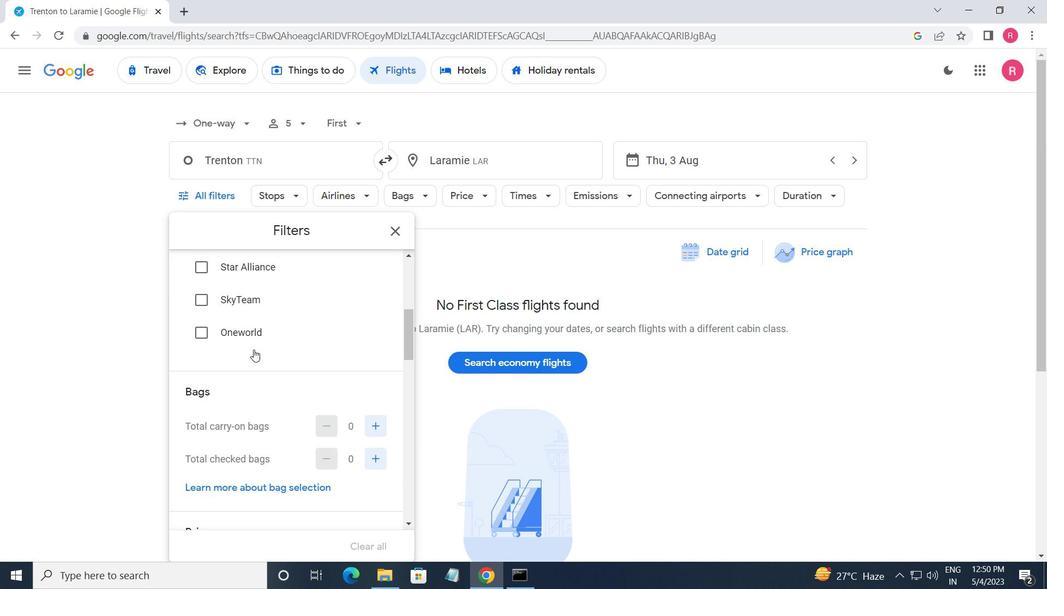 
Action: Mouse scrolled (254, 345) with delta (0, 0)
Screenshot: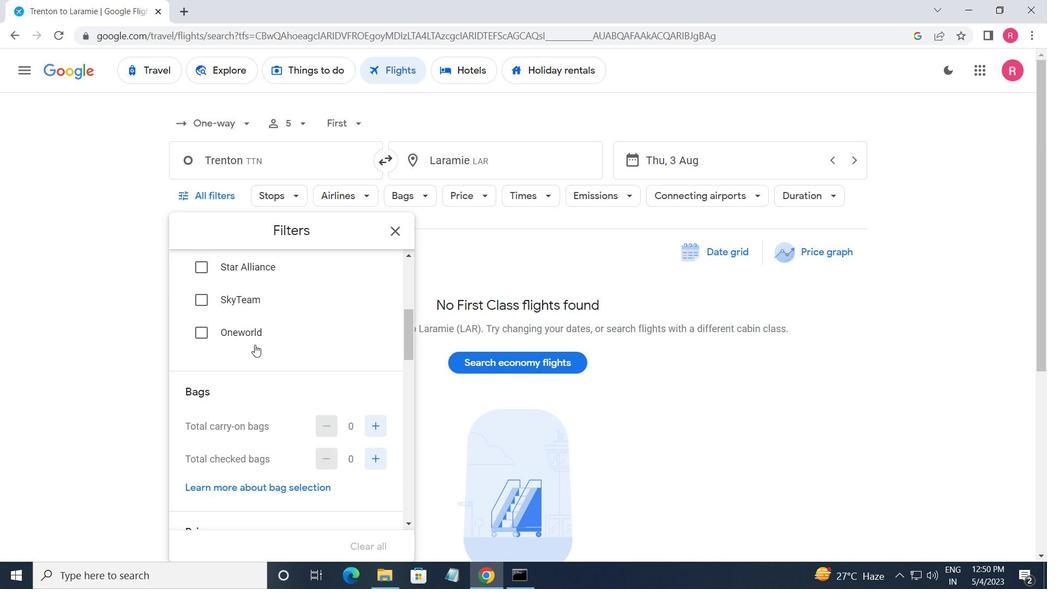 
Action: Mouse moved to (342, 414)
Screenshot: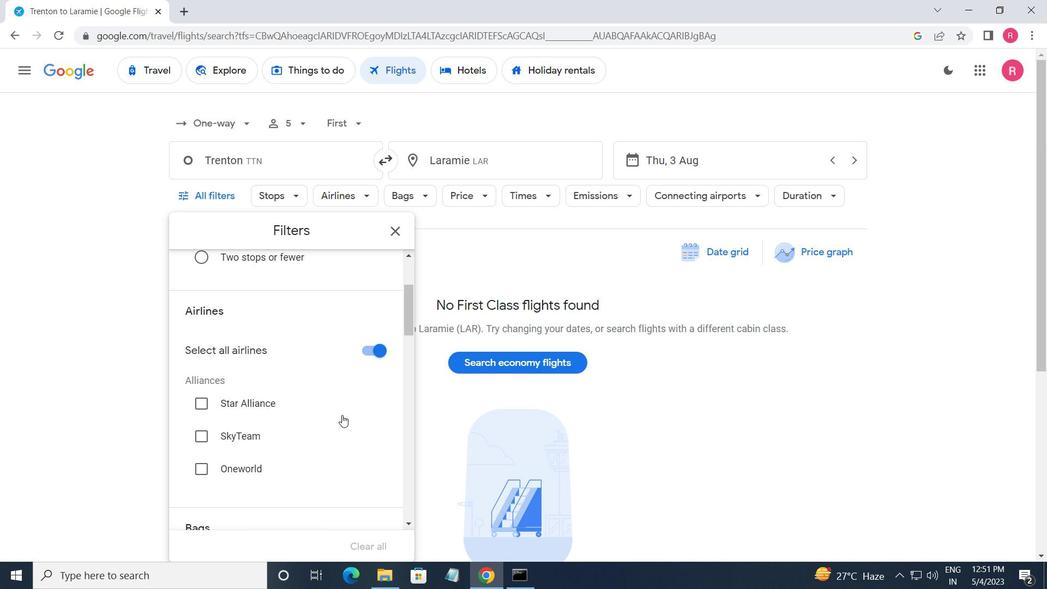 
Action: Mouse scrolled (342, 413) with delta (0, 0)
Screenshot: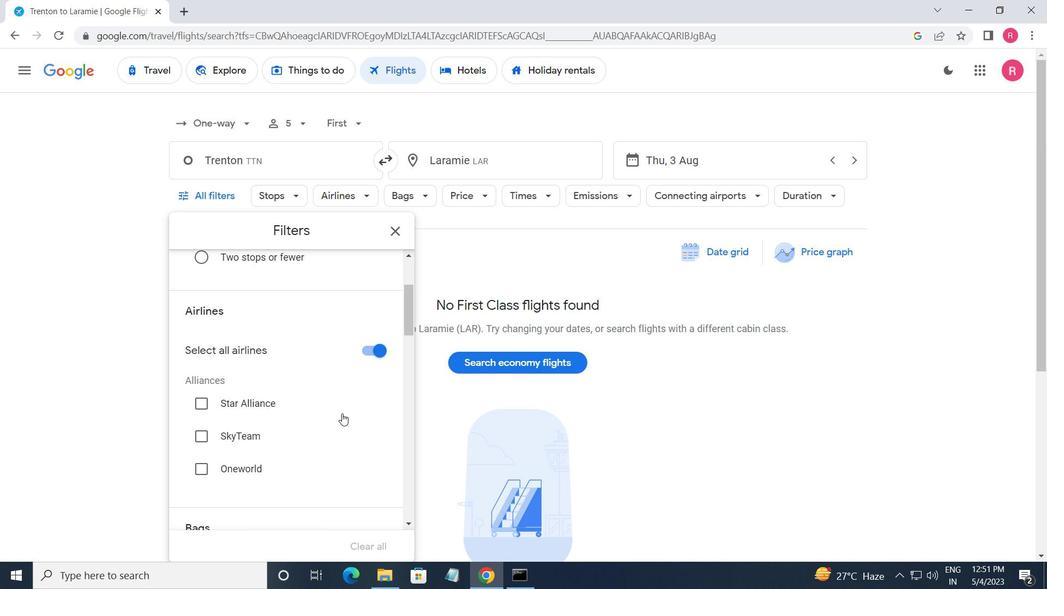 
Action: Mouse moved to (342, 414)
Screenshot: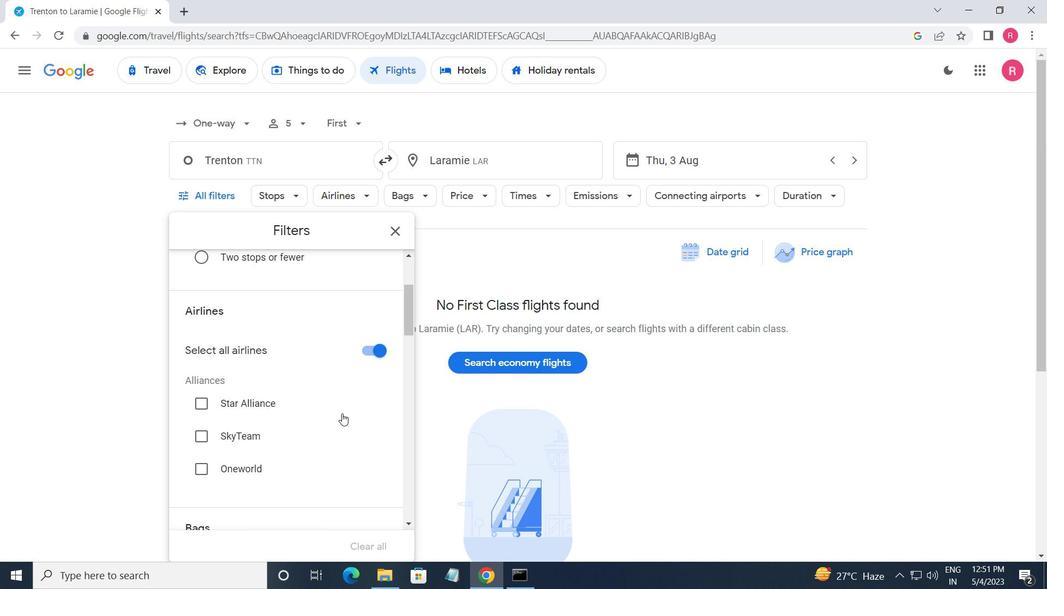 
Action: Mouse scrolled (342, 413) with delta (0, 0)
Screenshot: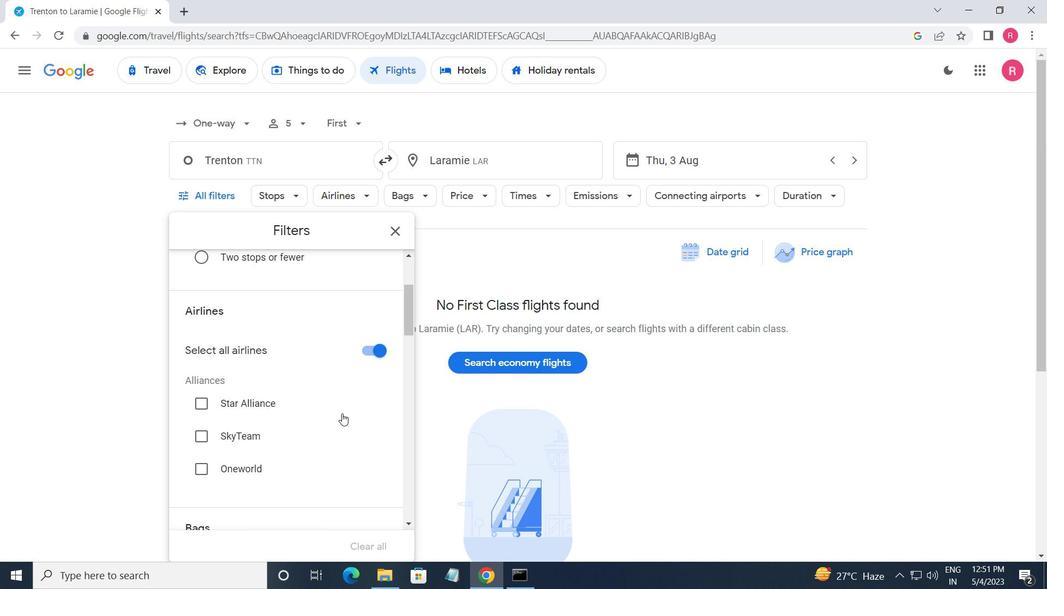 
Action: Mouse moved to (375, 422)
Screenshot: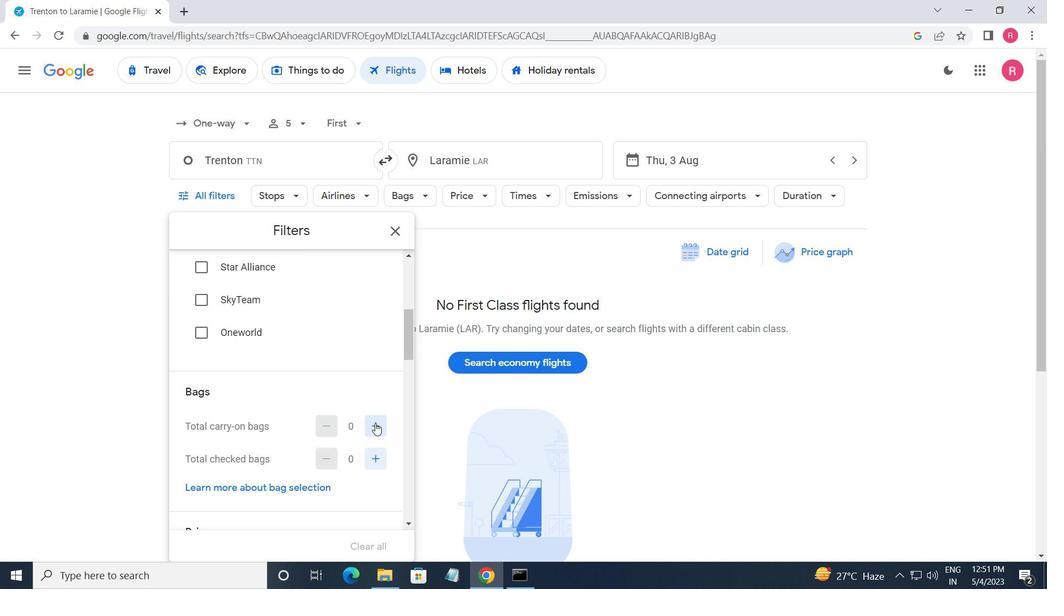 
Action: Mouse pressed left at (375, 422)
Screenshot: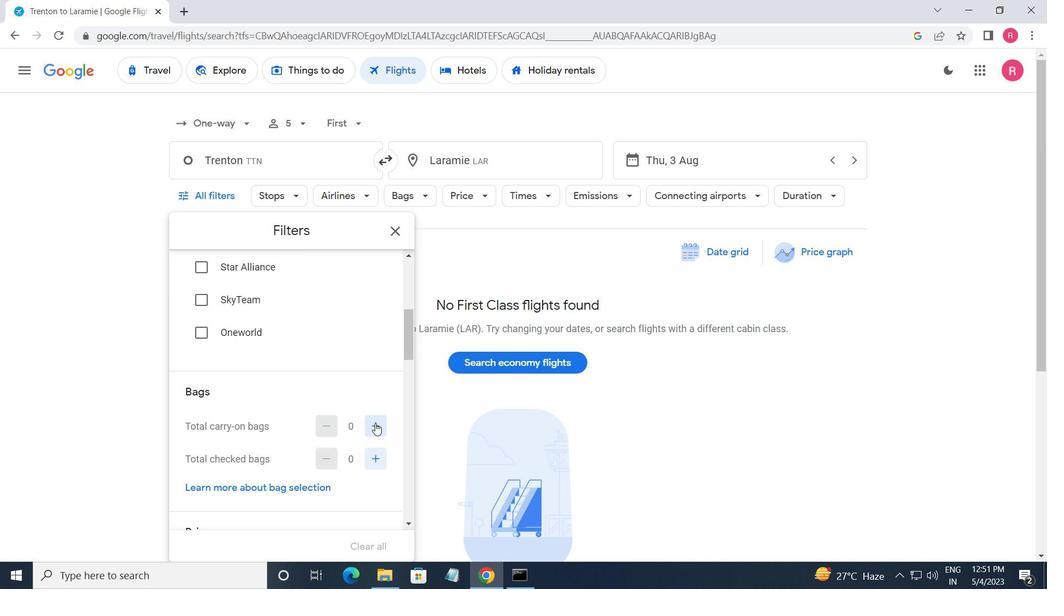 
Action: Mouse moved to (378, 457)
Screenshot: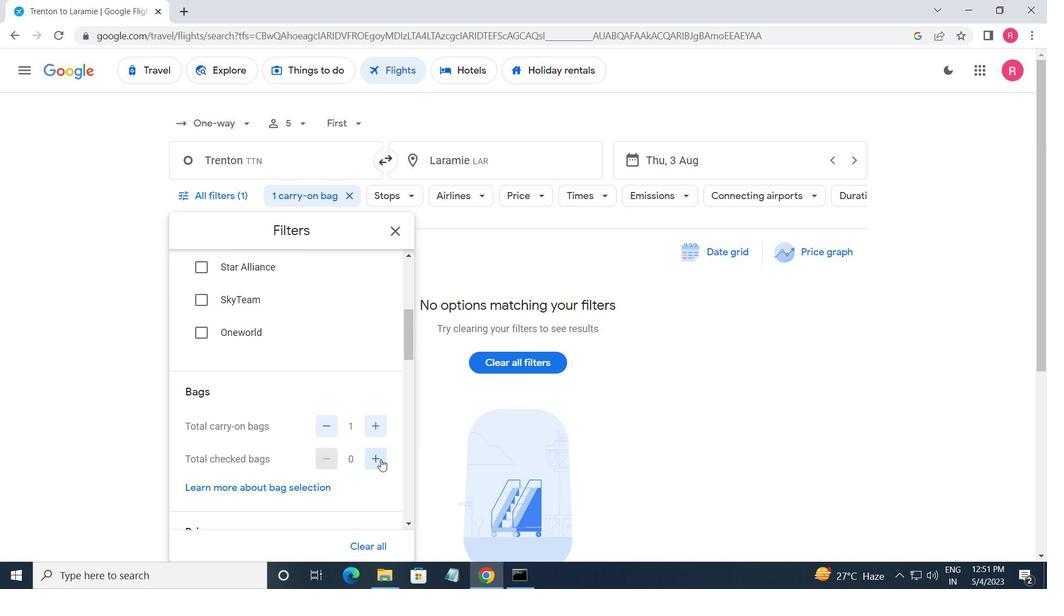 
Action: Mouse pressed left at (378, 457)
Screenshot: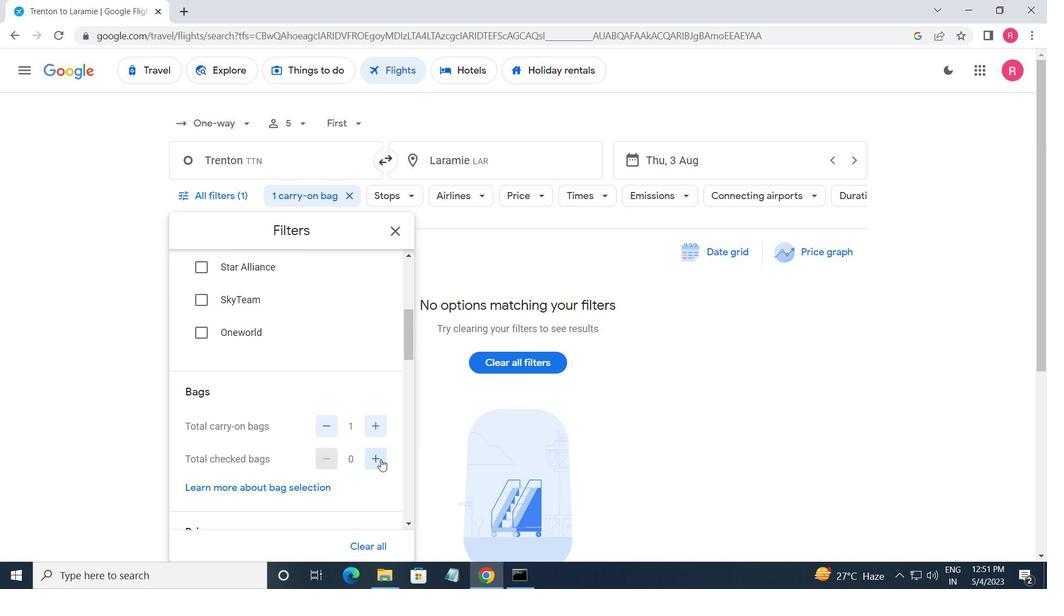 
Action: Mouse moved to (378, 457)
Screenshot: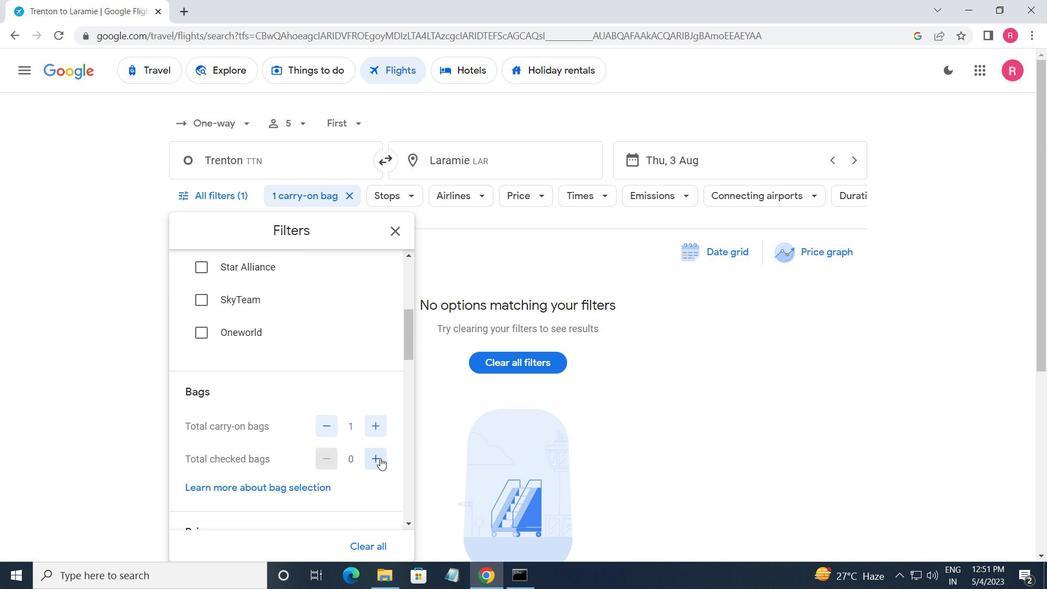 
Action: Mouse pressed left at (378, 457)
Screenshot: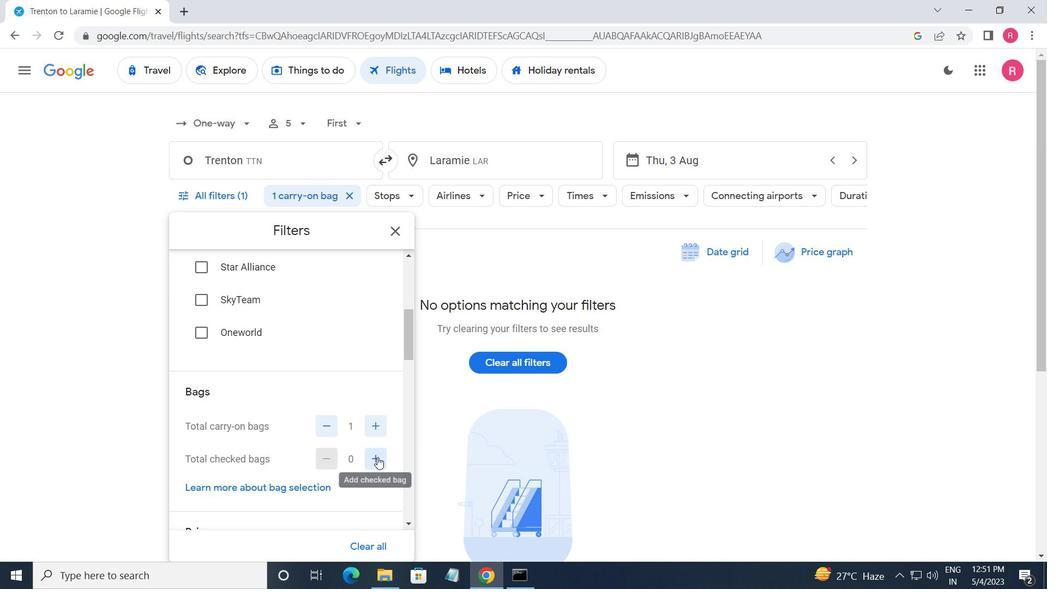 
Action: Mouse pressed left at (378, 457)
Screenshot: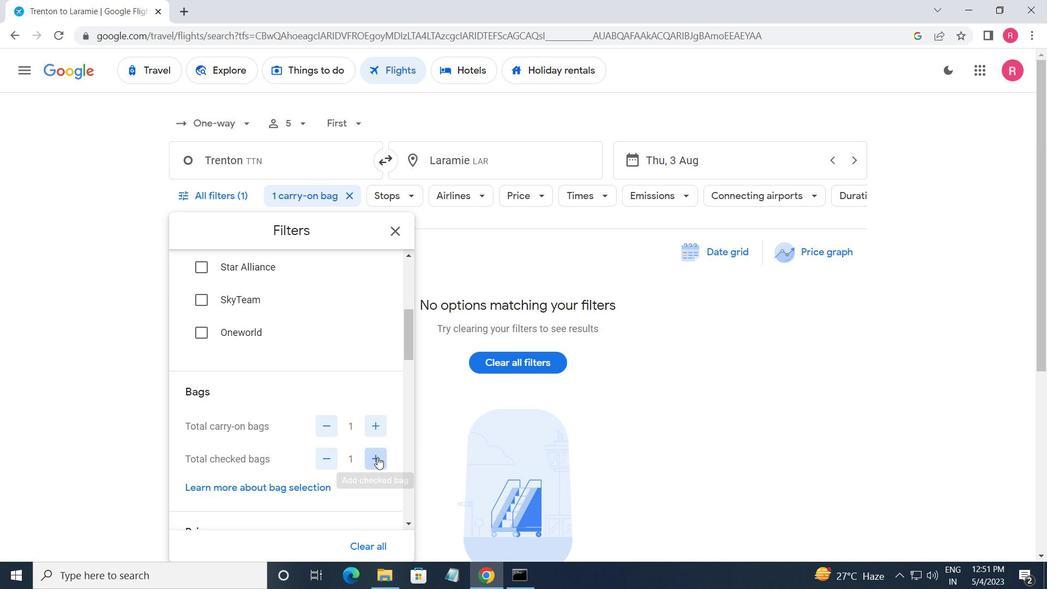 
Action: Mouse pressed left at (378, 457)
Screenshot: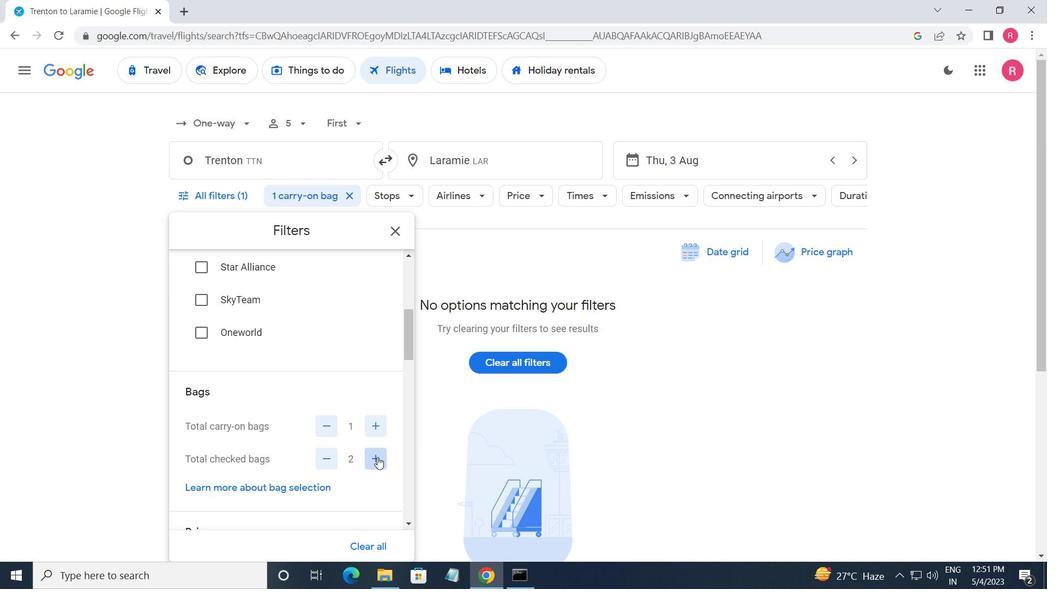 
Action: Mouse pressed left at (378, 457)
Screenshot: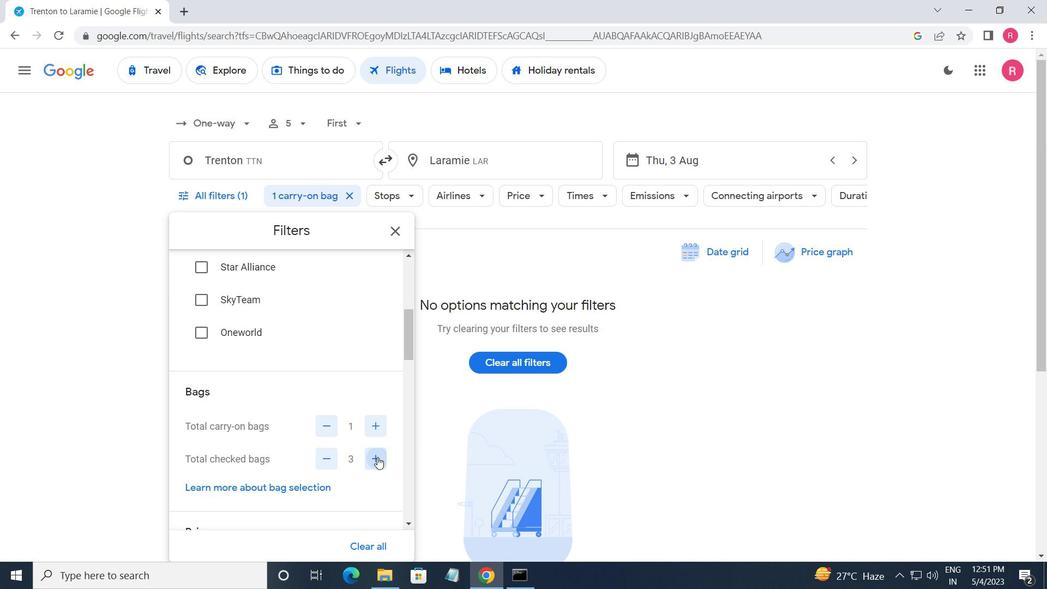 
Action: Mouse moved to (378, 458)
Screenshot: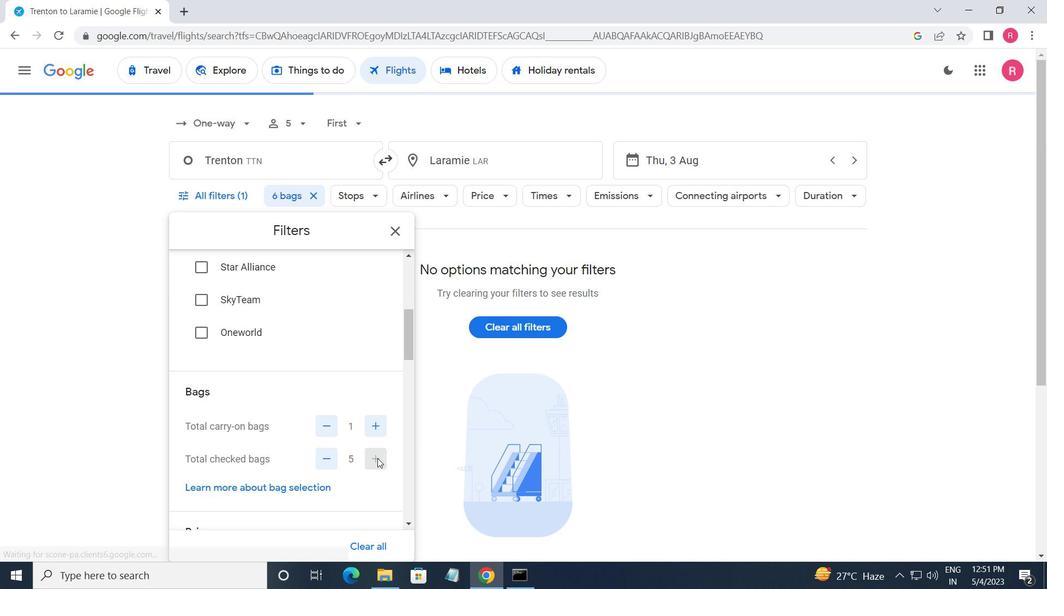 
Action: Mouse scrolled (378, 457) with delta (0, 0)
Screenshot: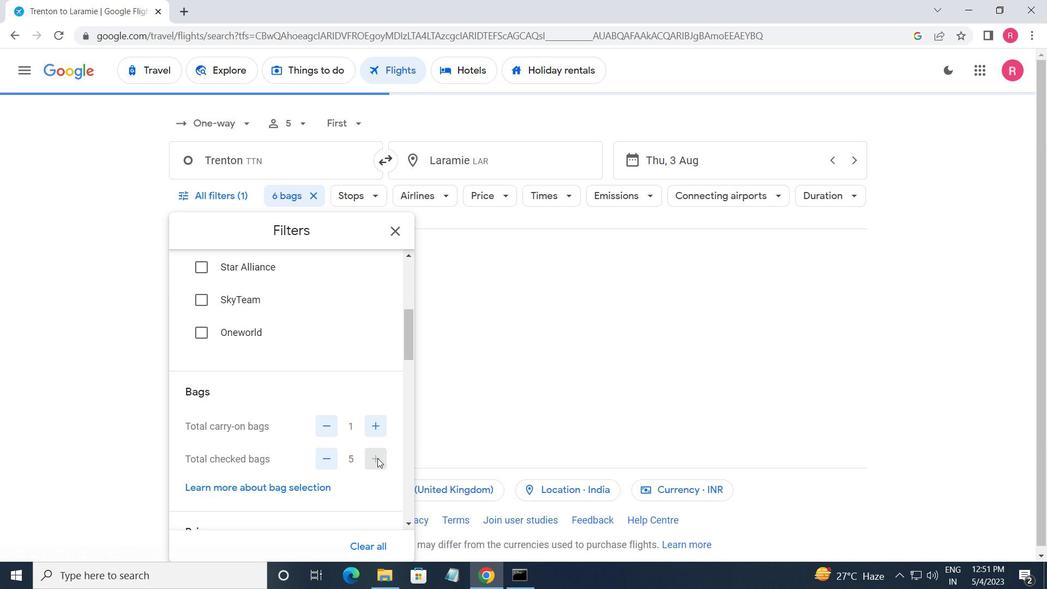 
Action: Mouse moved to (378, 458)
Screenshot: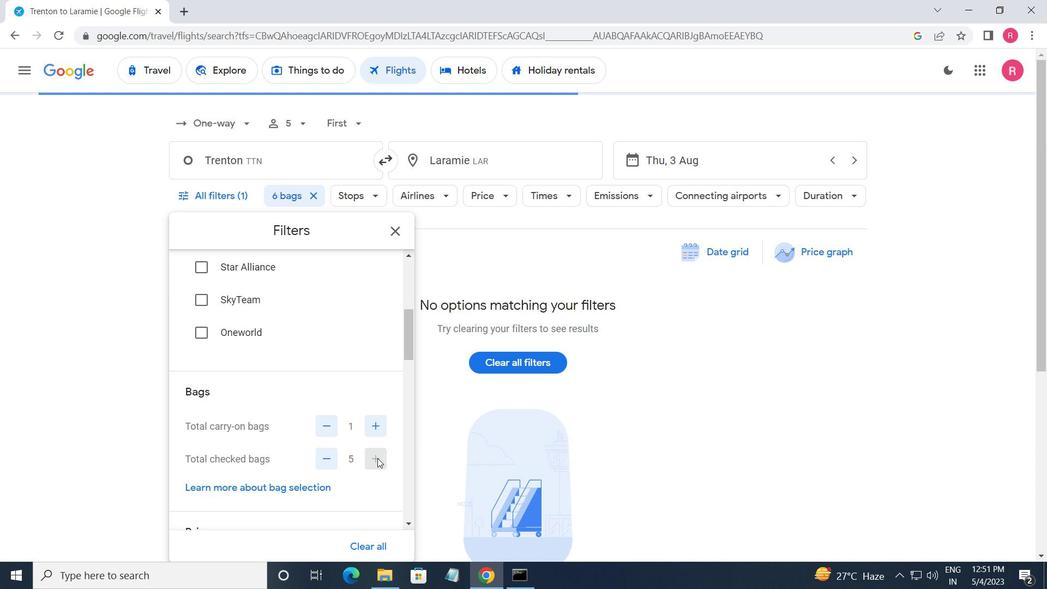 
Action: Mouse scrolled (378, 458) with delta (0, 0)
Screenshot: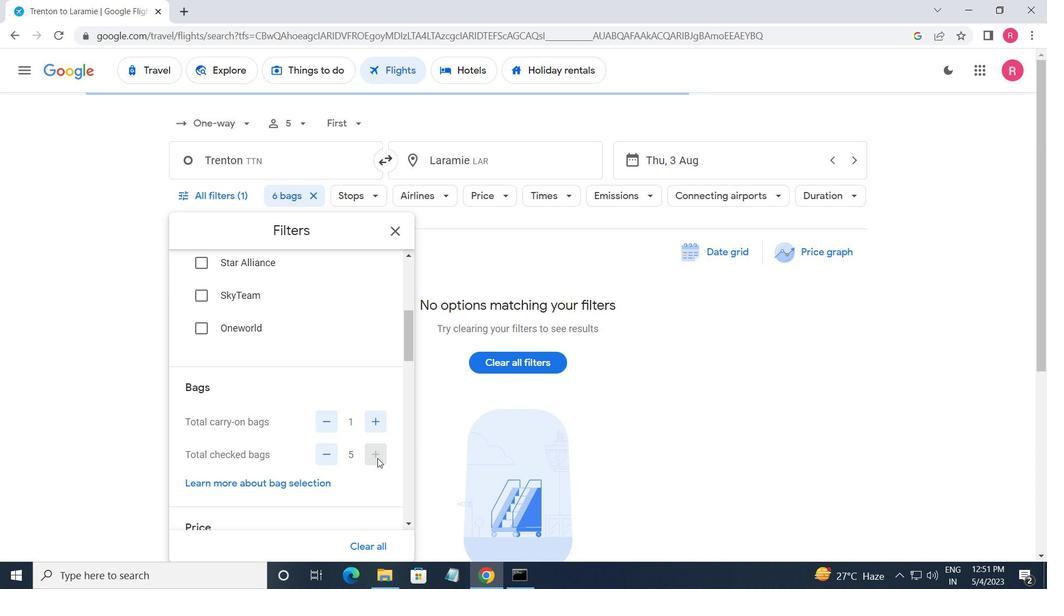 
Action: Mouse moved to (380, 457)
Screenshot: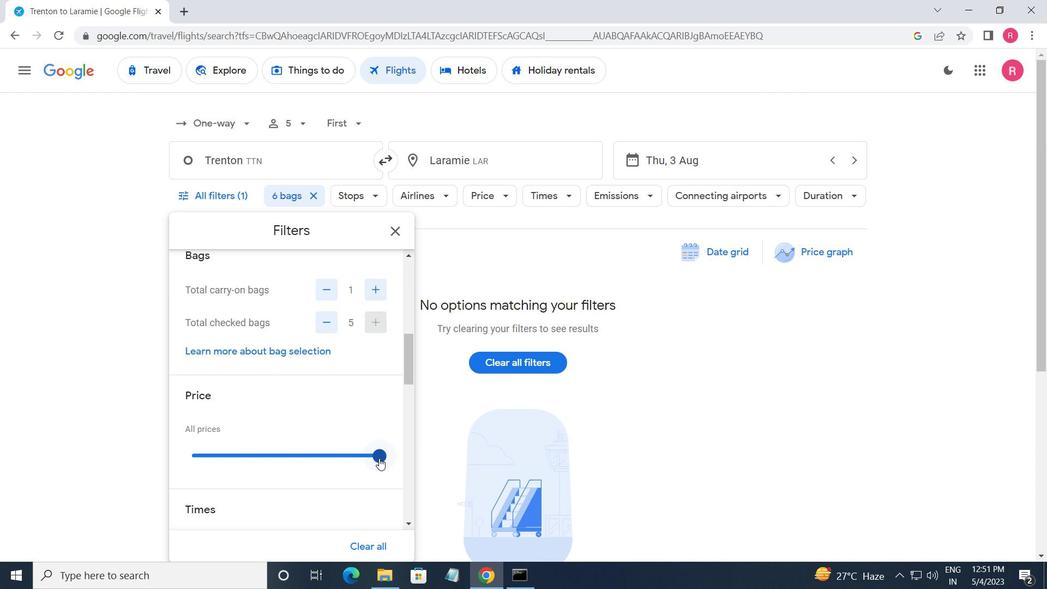 
Action: Mouse pressed left at (380, 457)
Screenshot: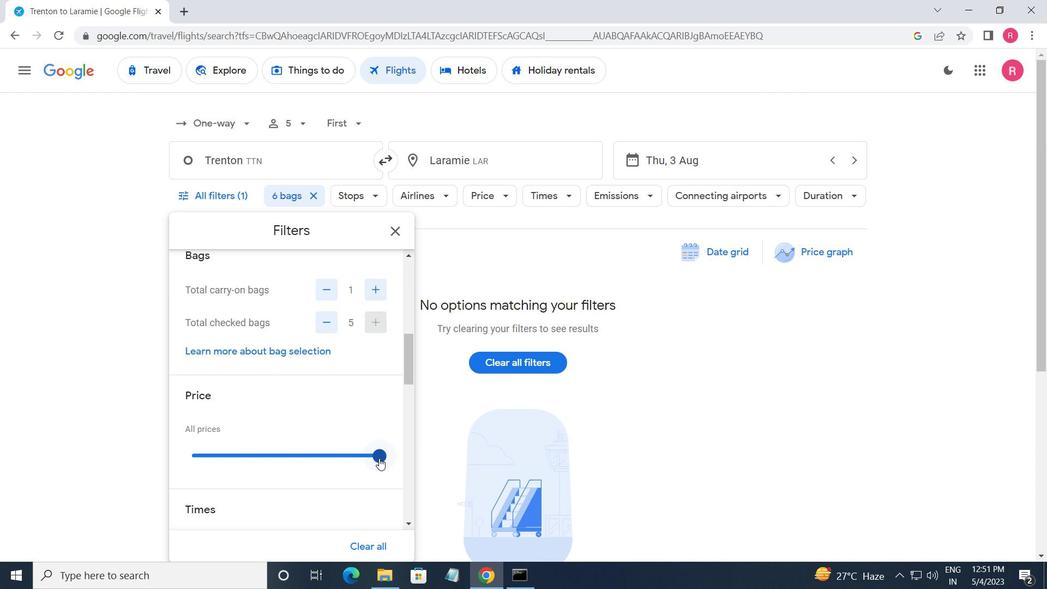 
Action: Mouse moved to (383, 457)
Screenshot: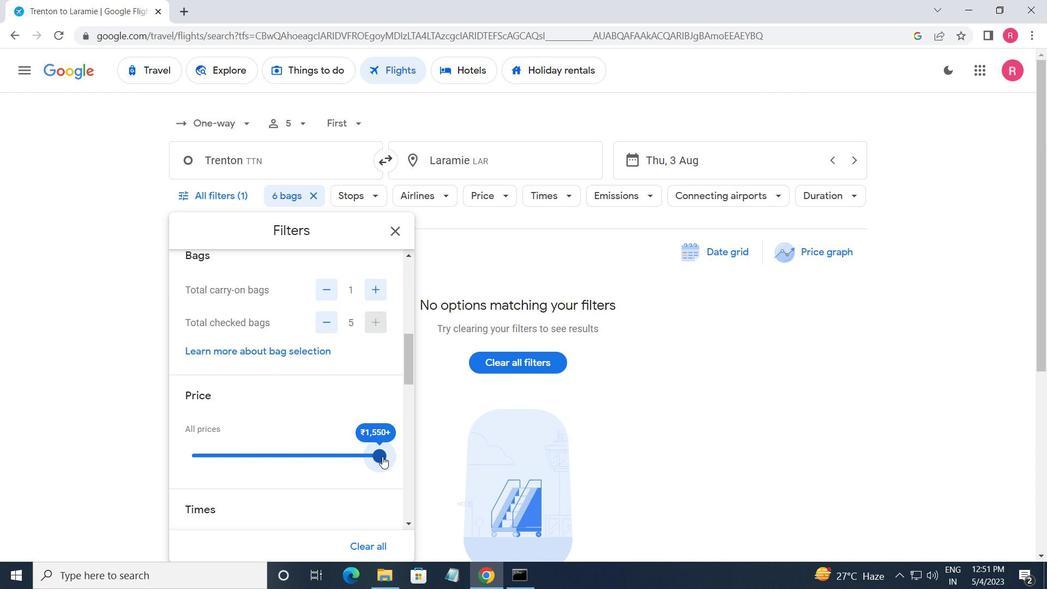 
Action: Mouse scrolled (383, 457) with delta (0, 0)
Screenshot: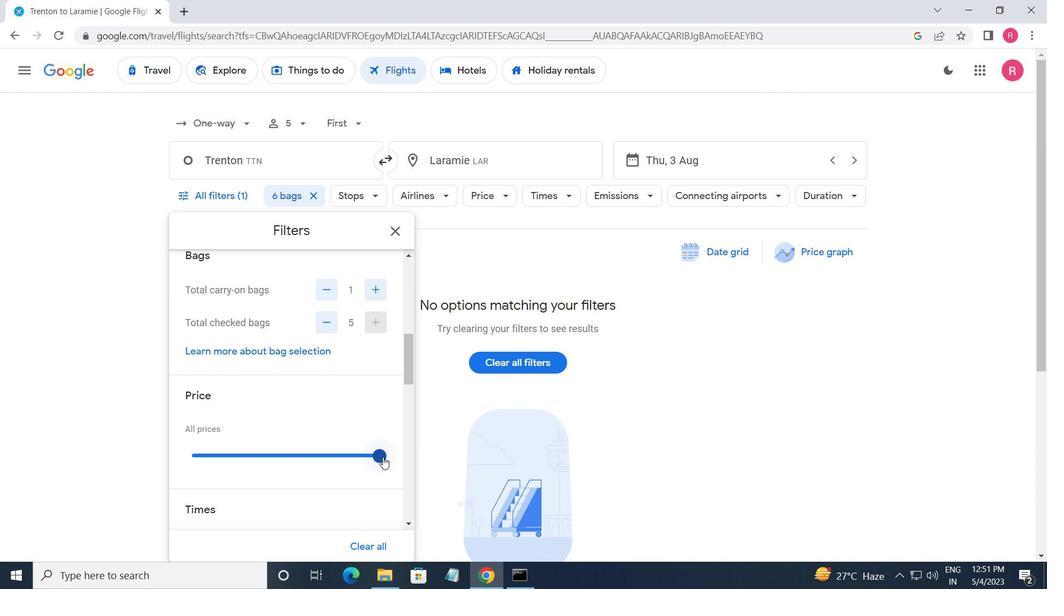 
Action: Mouse moved to (255, 463)
Screenshot: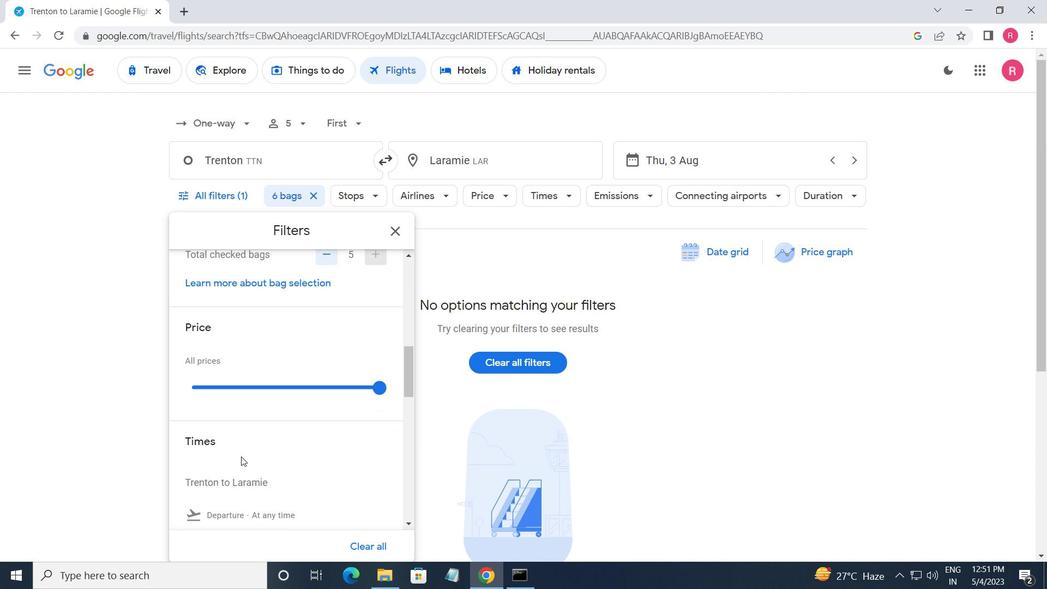 
Action: Mouse scrolled (255, 463) with delta (0, 0)
Screenshot: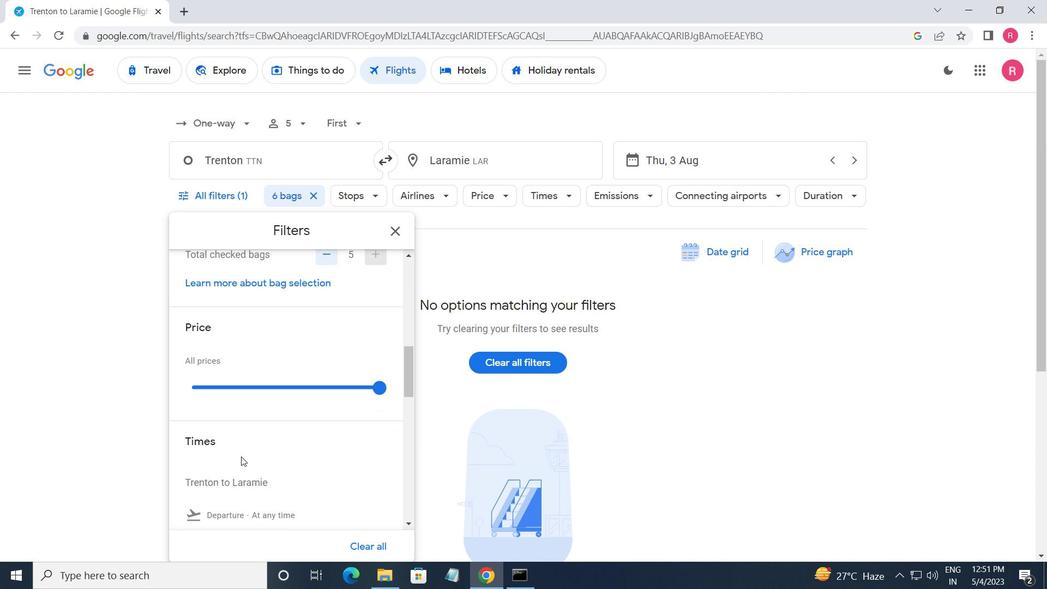 
Action: Mouse moved to (193, 468)
Screenshot: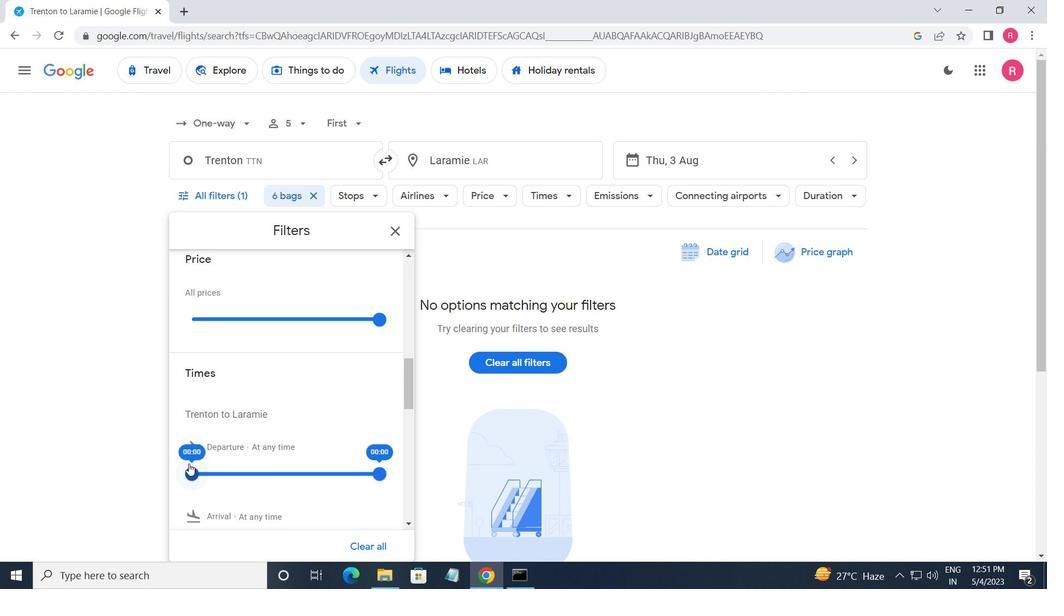 
Action: Mouse pressed left at (193, 468)
Screenshot: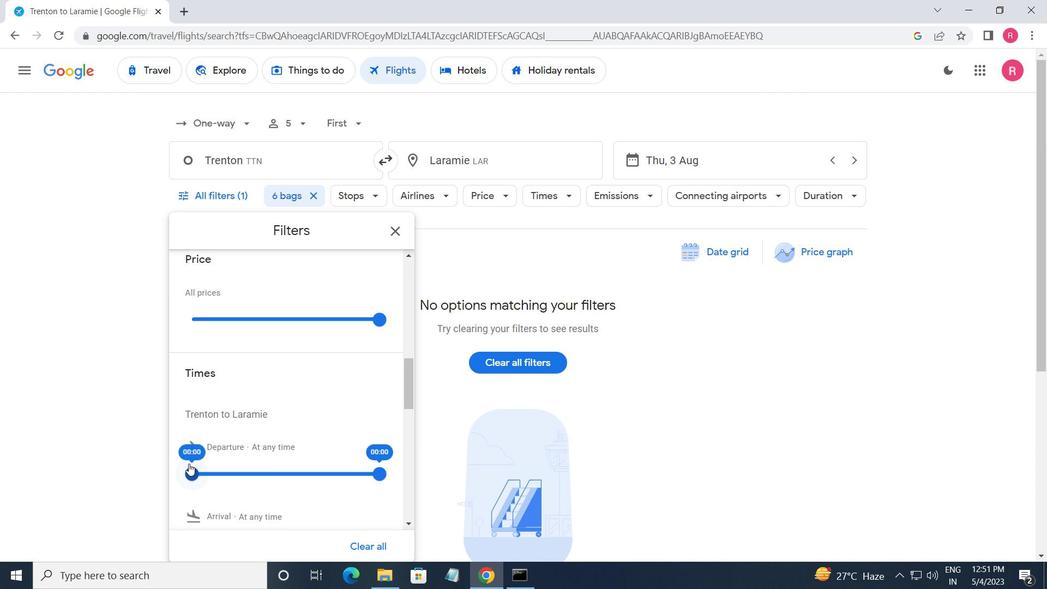 
Action: Mouse moved to (275, 480)
Screenshot: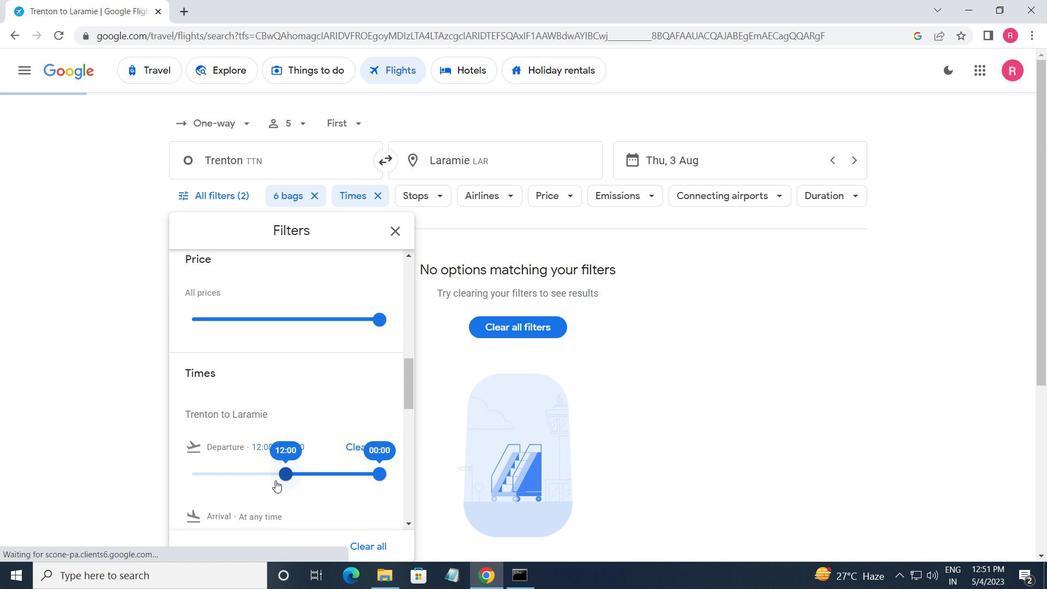 
Action: Mouse pressed left at (275, 480)
Screenshot: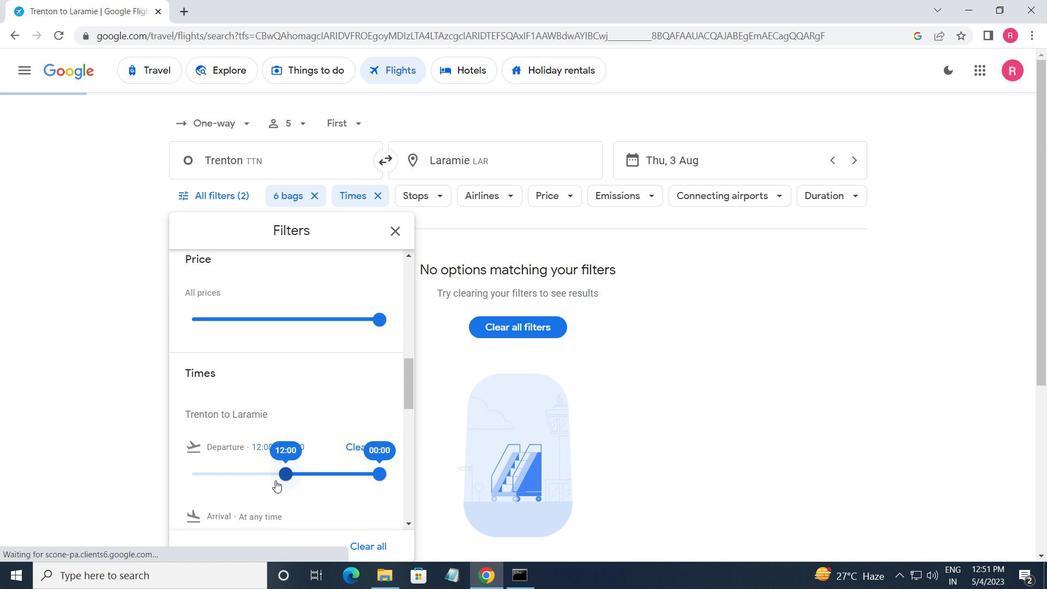 
Action: Mouse moved to (386, 476)
Screenshot: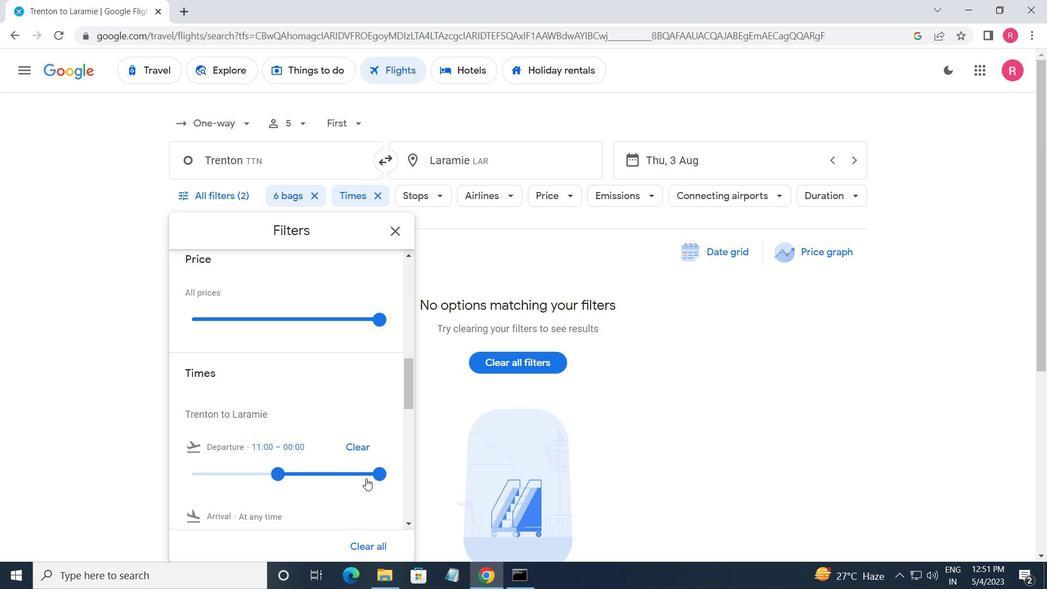 
Action: Mouse pressed left at (386, 476)
Screenshot: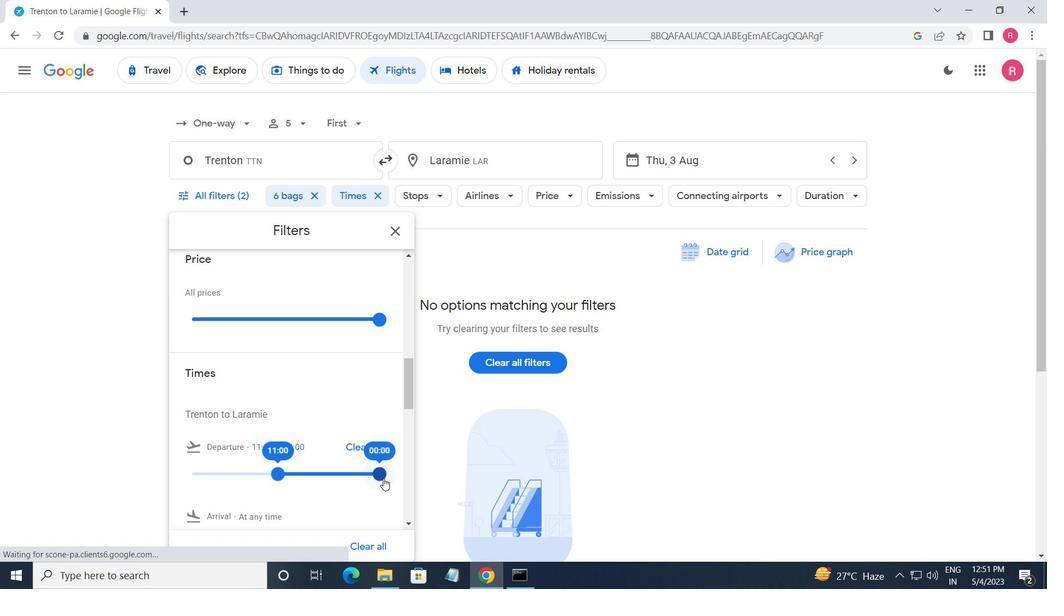 
Action: Mouse moved to (396, 231)
Screenshot: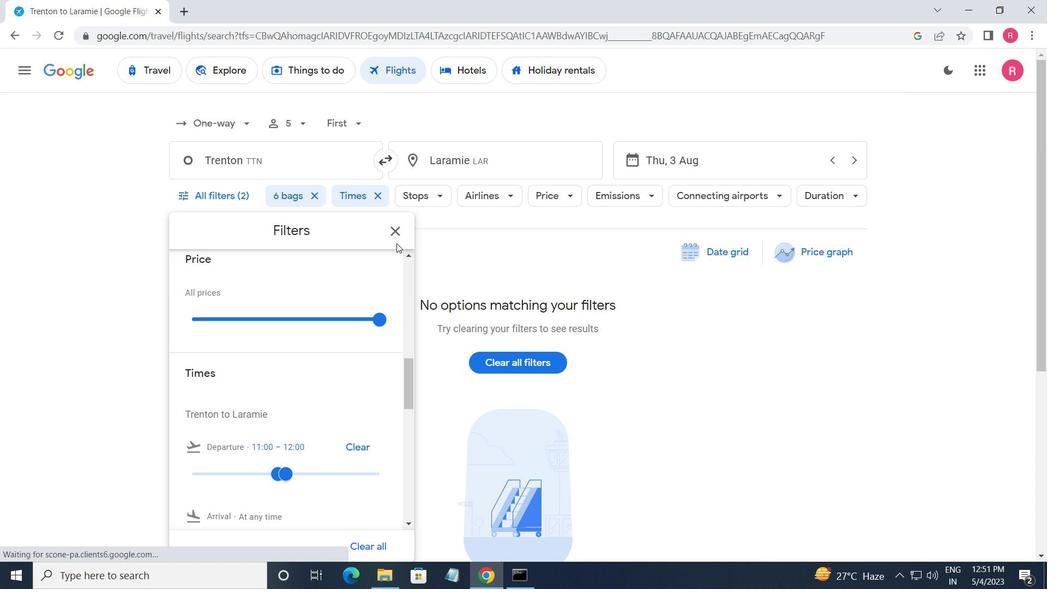 
Action: Mouse pressed left at (396, 231)
Screenshot: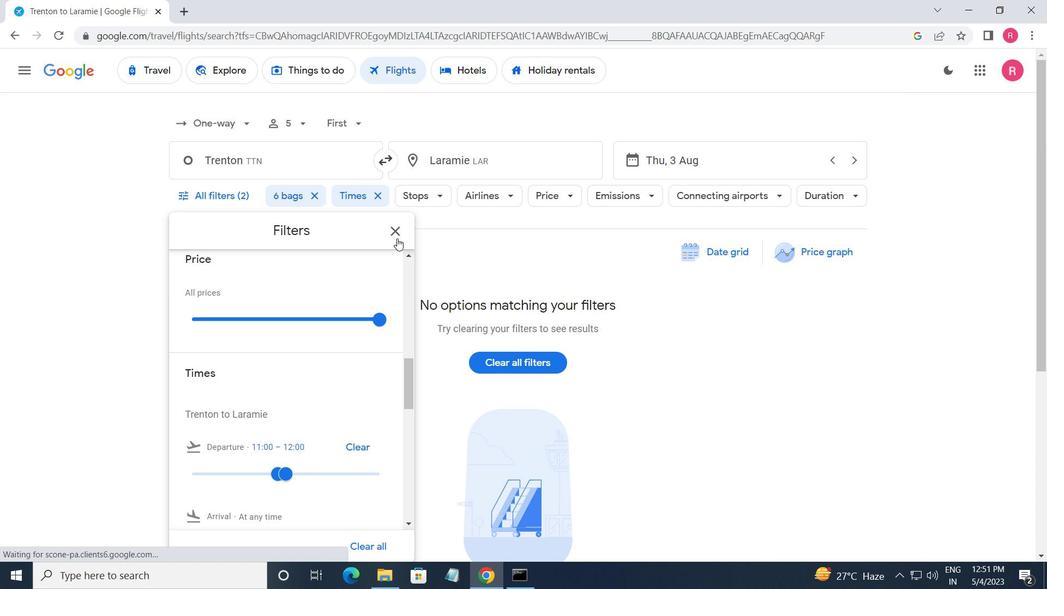 
Action: Mouse moved to (329, 255)
Screenshot: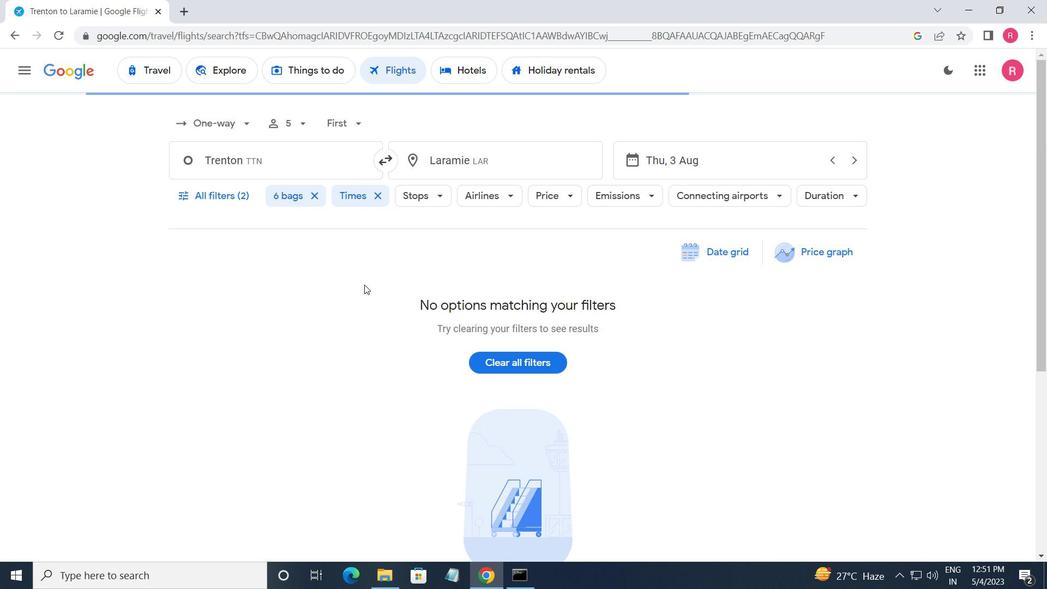 
